 Task: Check the sale-to-list ratio of septic tank in the last 5 years.
Action: Mouse moved to (893, 202)
Screenshot: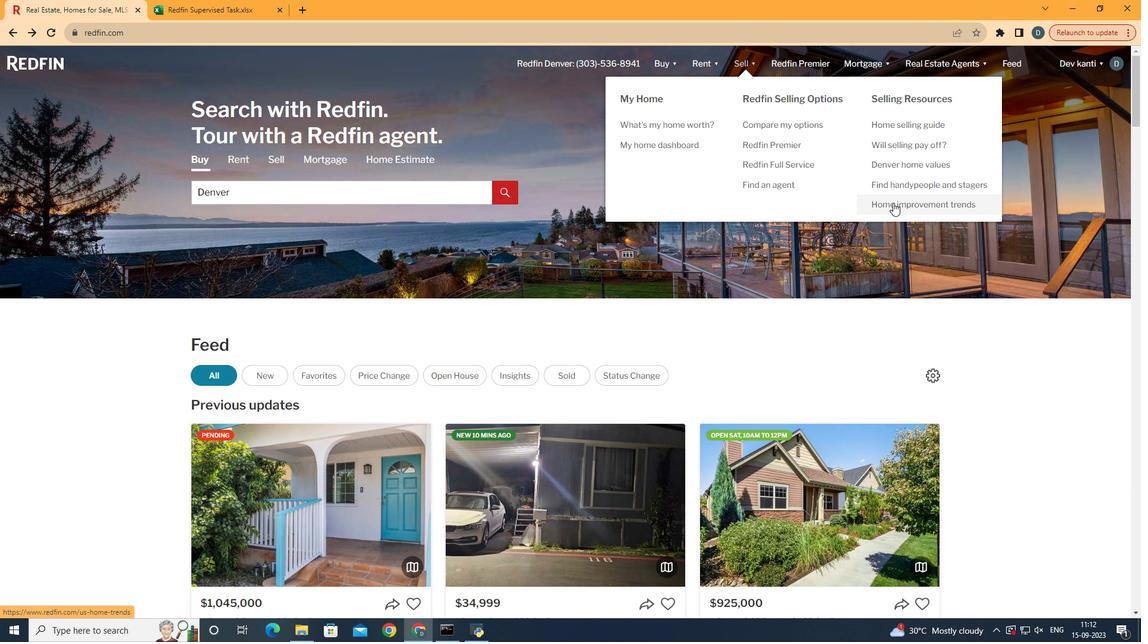 
Action: Mouse pressed left at (893, 202)
Screenshot: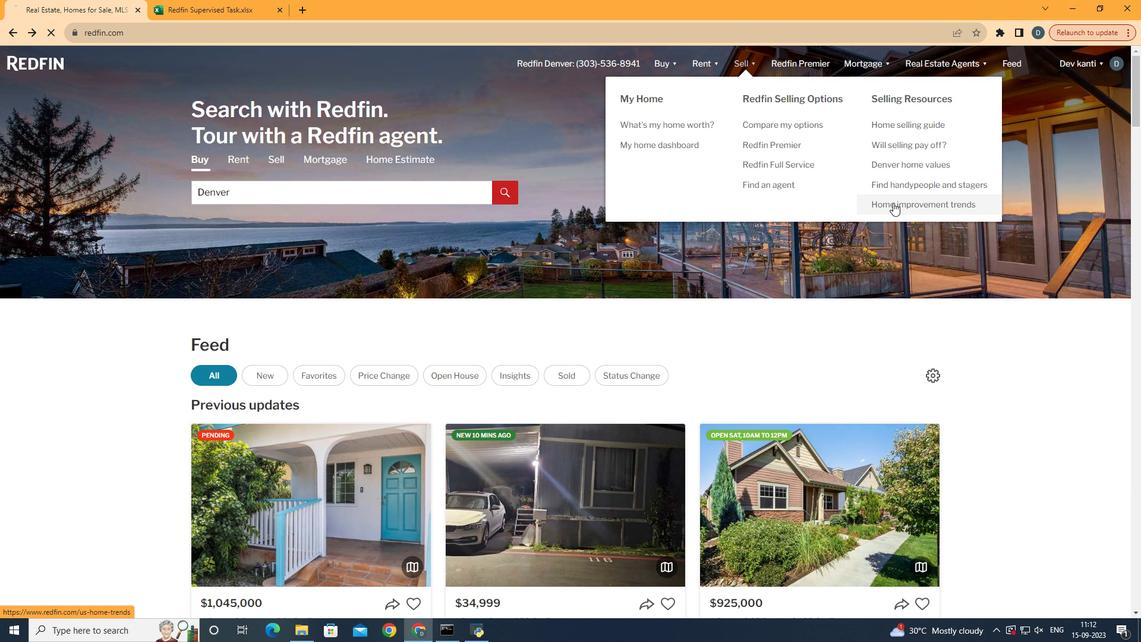 
Action: Mouse moved to (301, 224)
Screenshot: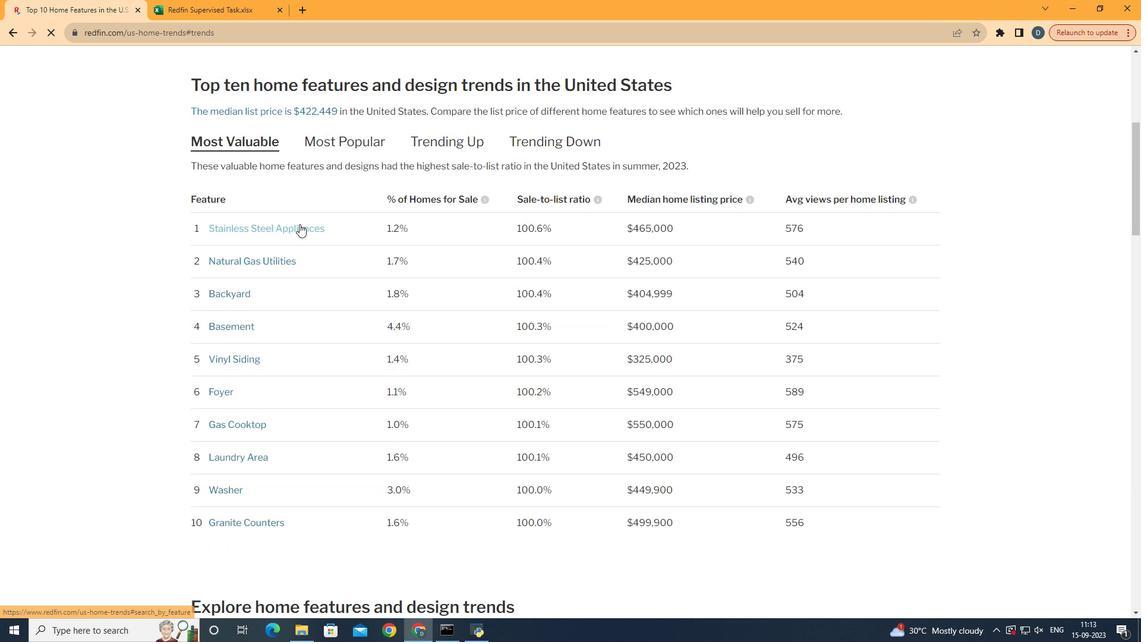 
Action: Mouse pressed left at (301, 224)
Screenshot: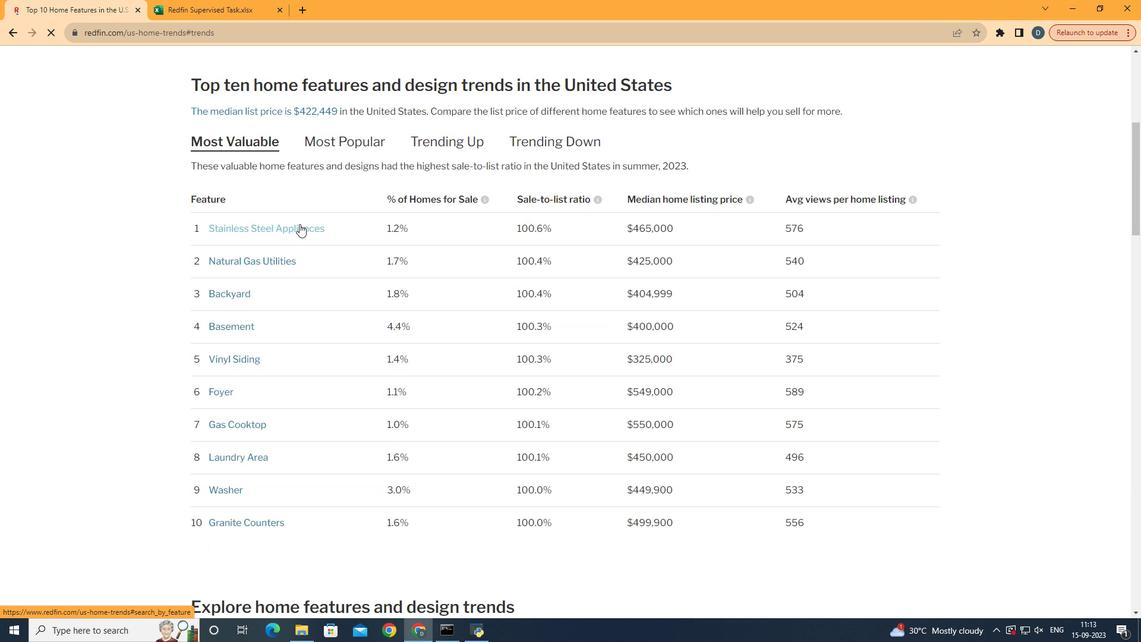 
Action: Mouse moved to (297, 280)
Screenshot: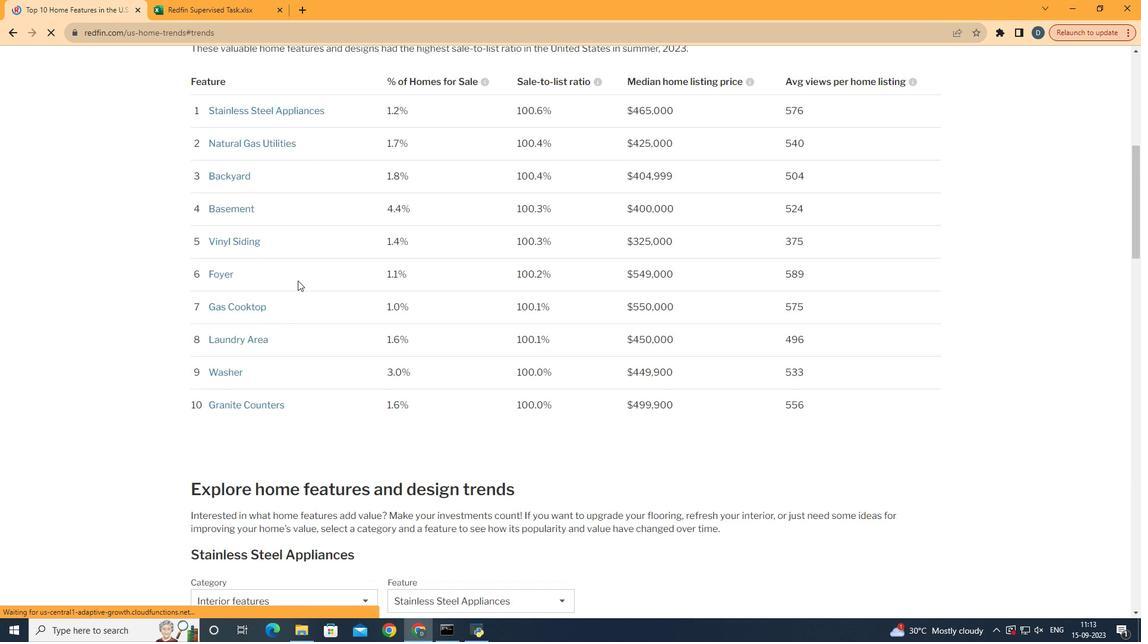 
Action: Mouse scrolled (297, 280) with delta (0, 0)
Screenshot: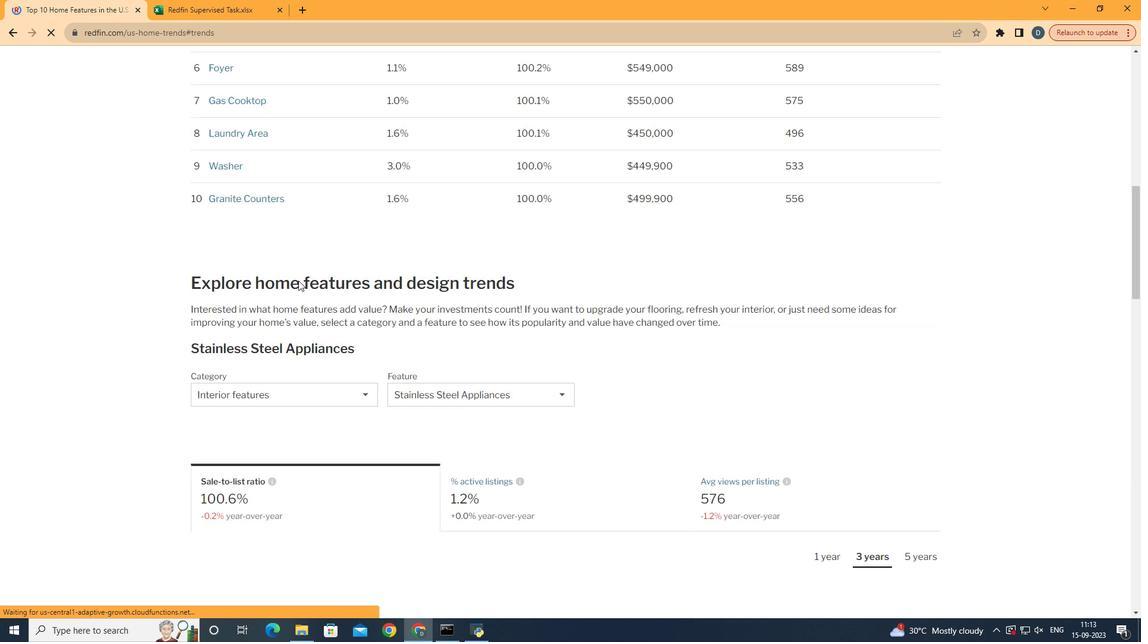 
Action: Mouse scrolled (297, 280) with delta (0, 0)
Screenshot: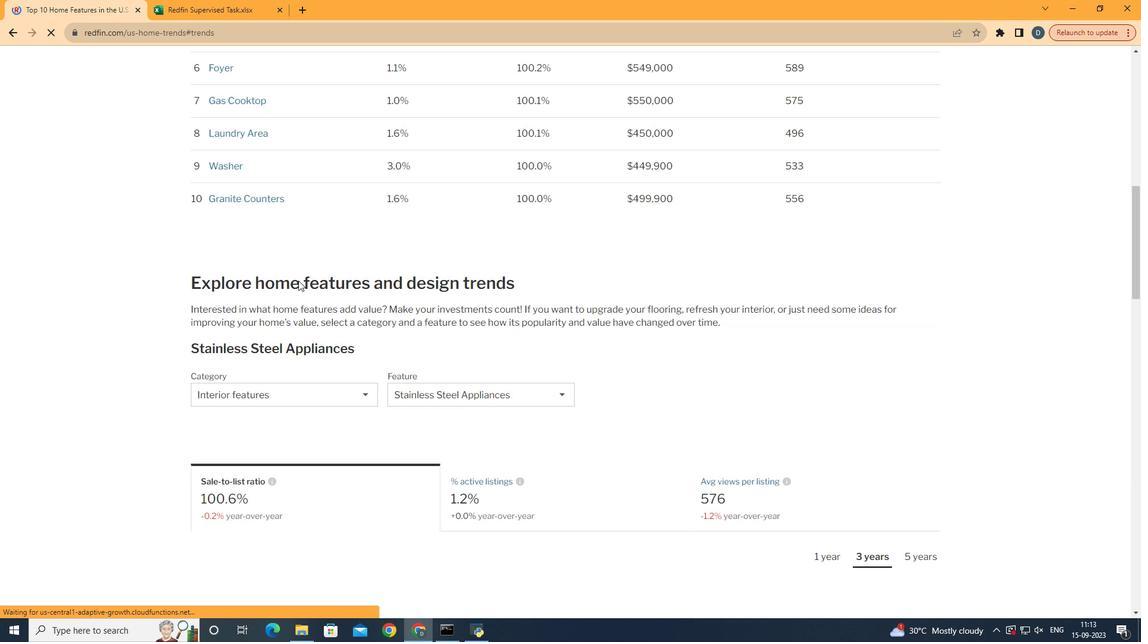 
Action: Mouse scrolled (297, 280) with delta (0, 0)
Screenshot: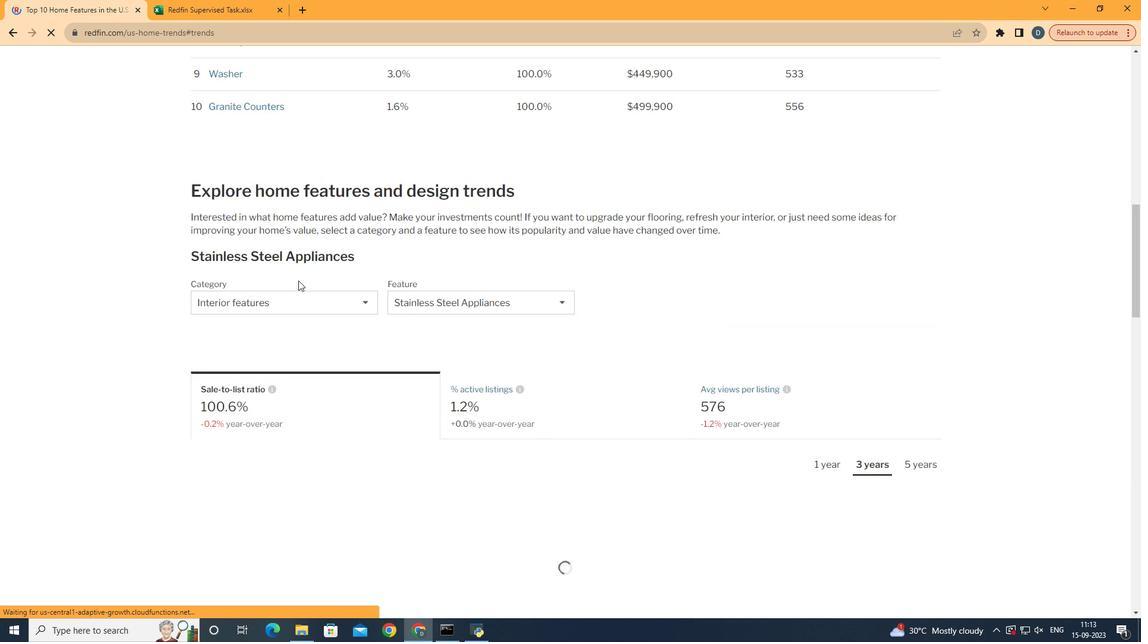 
Action: Mouse scrolled (297, 280) with delta (0, 0)
Screenshot: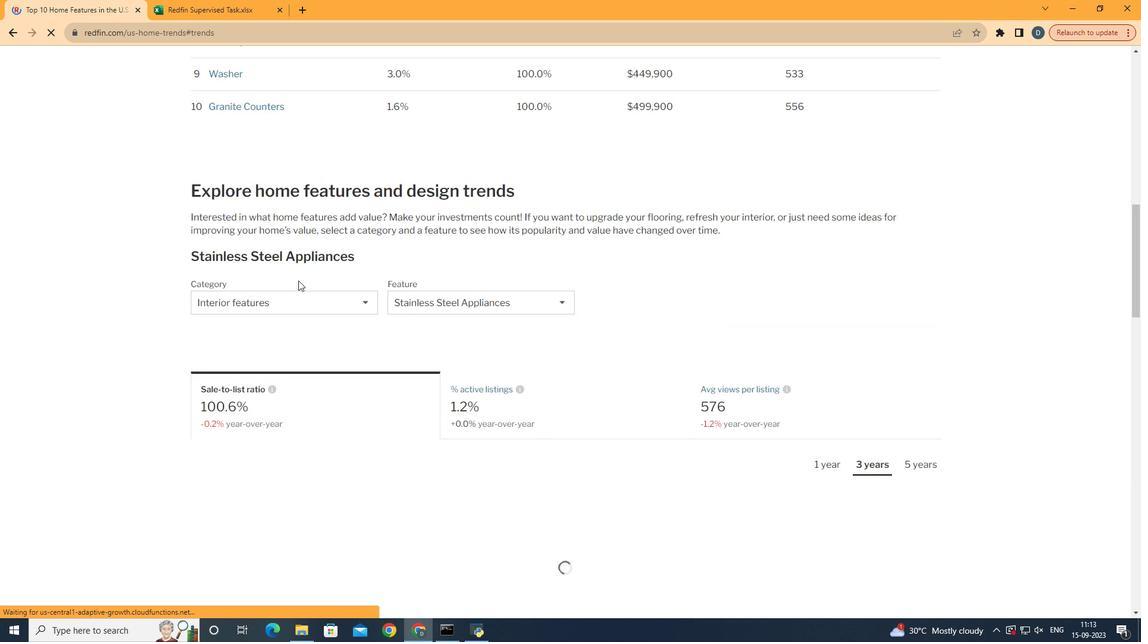 
Action: Mouse scrolled (297, 280) with delta (0, 0)
Screenshot: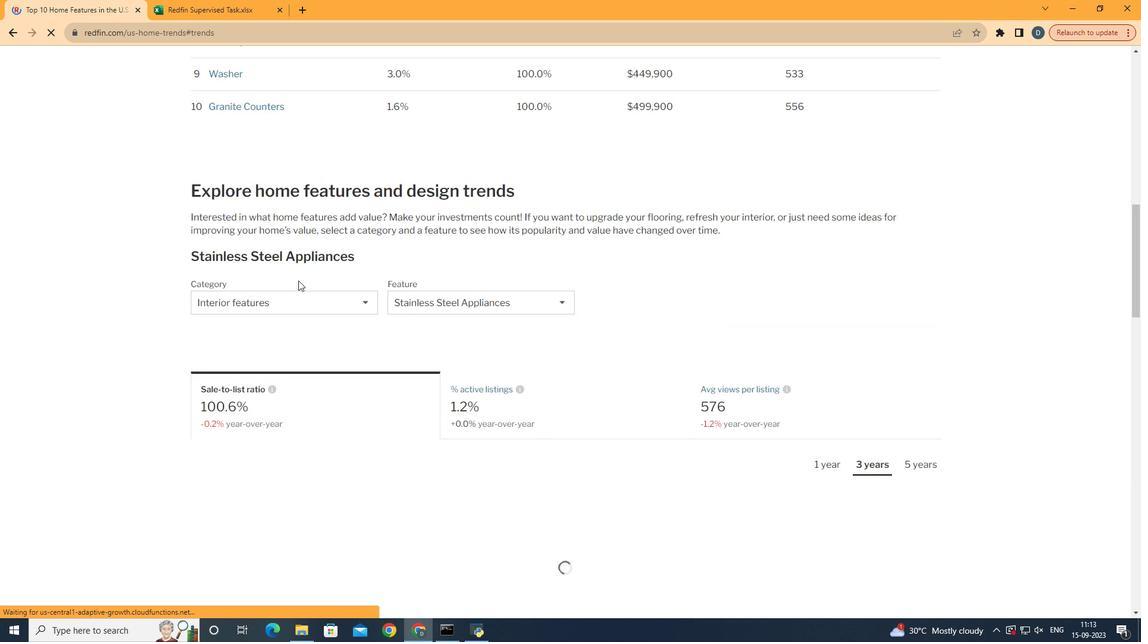 
Action: Mouse scrolled (297, 280) with delta (0, 0)
Screenshot: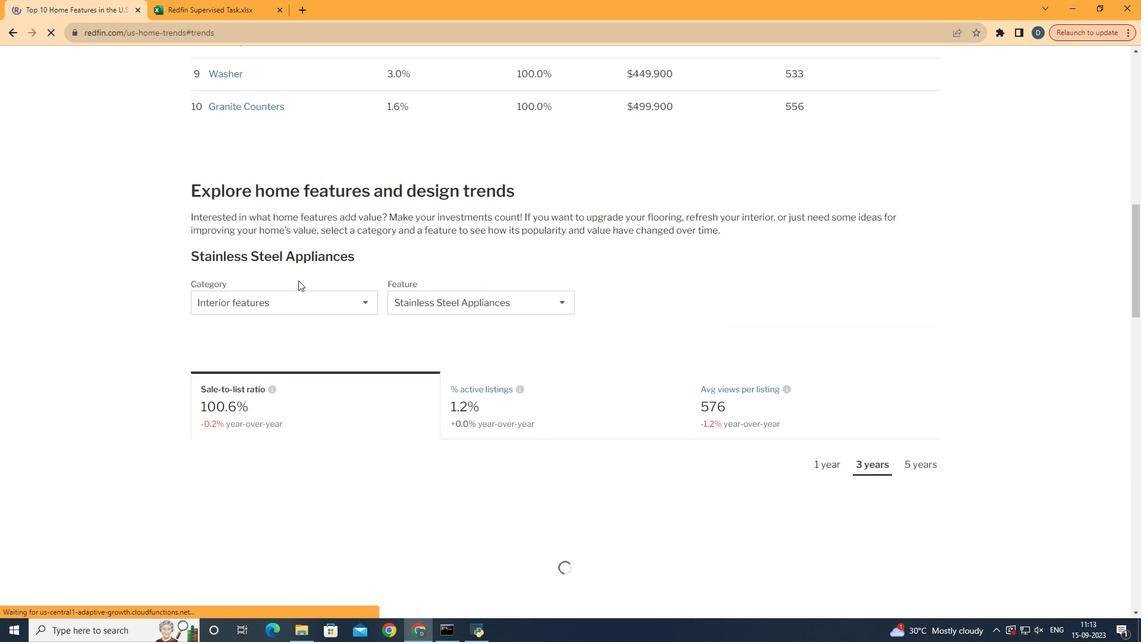 
Action: Mouse scrolled (297, 280) with delta (0, 0)
Screenshot: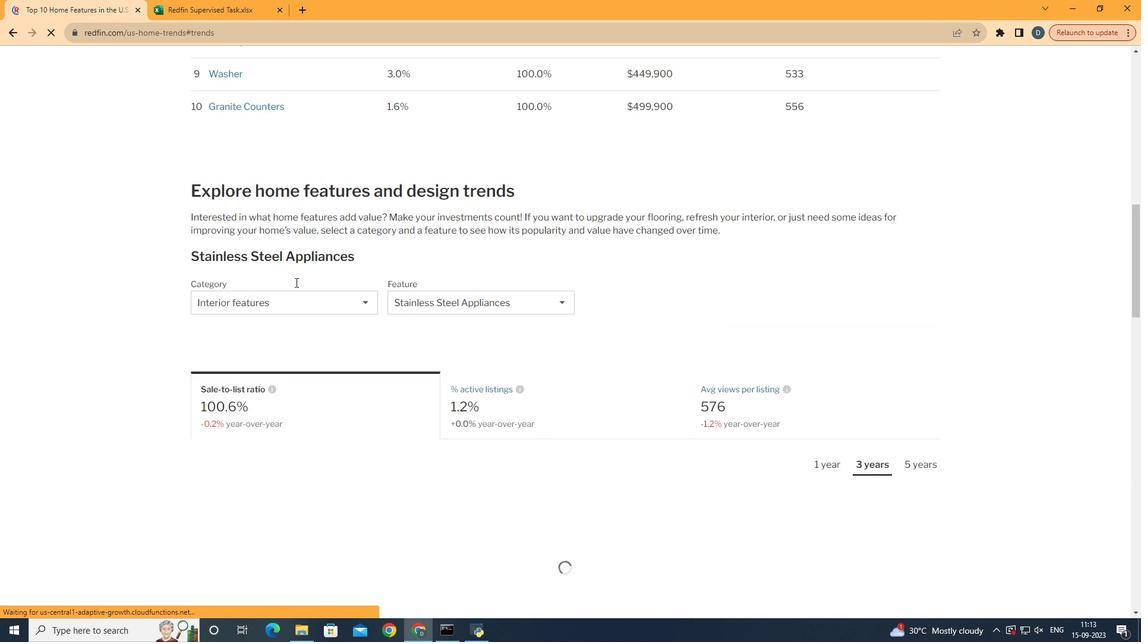 
Action: Mouse moved to (283, 306)
Screenshot: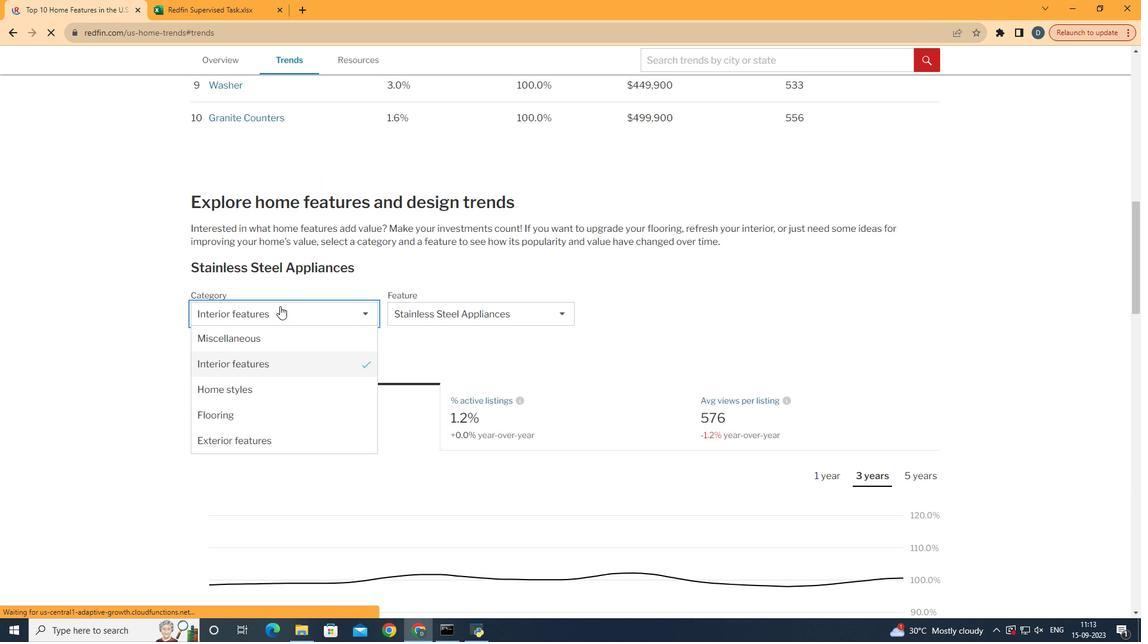 
Action: Mouse pressed left at (283, 306)
Screenshot: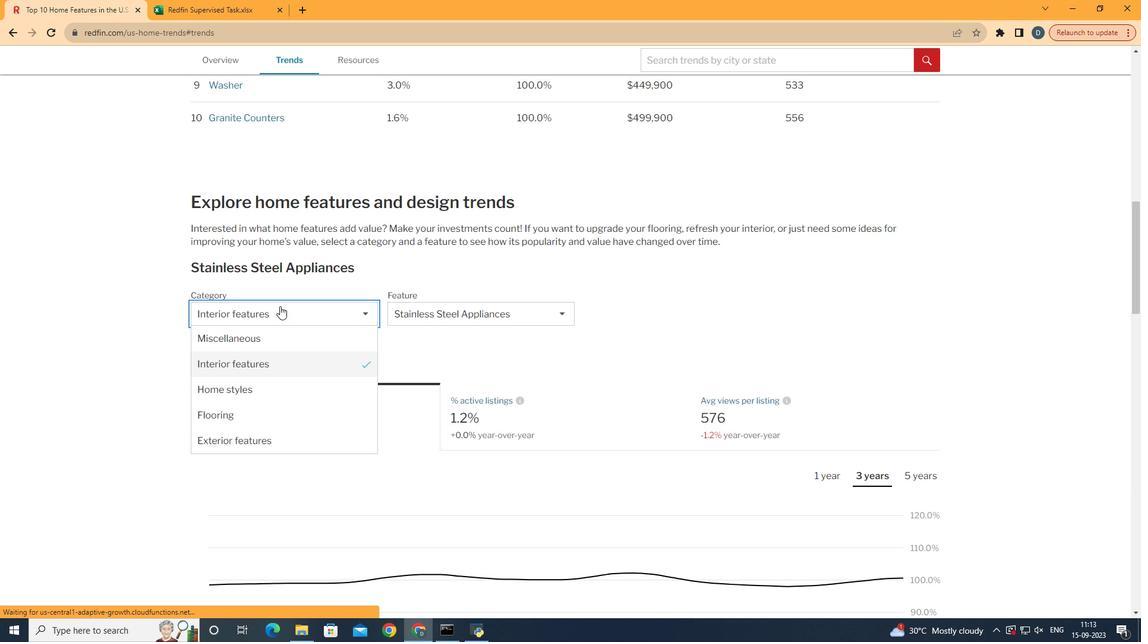 
Action: Mouse moved to (280, 305)
Screenshot: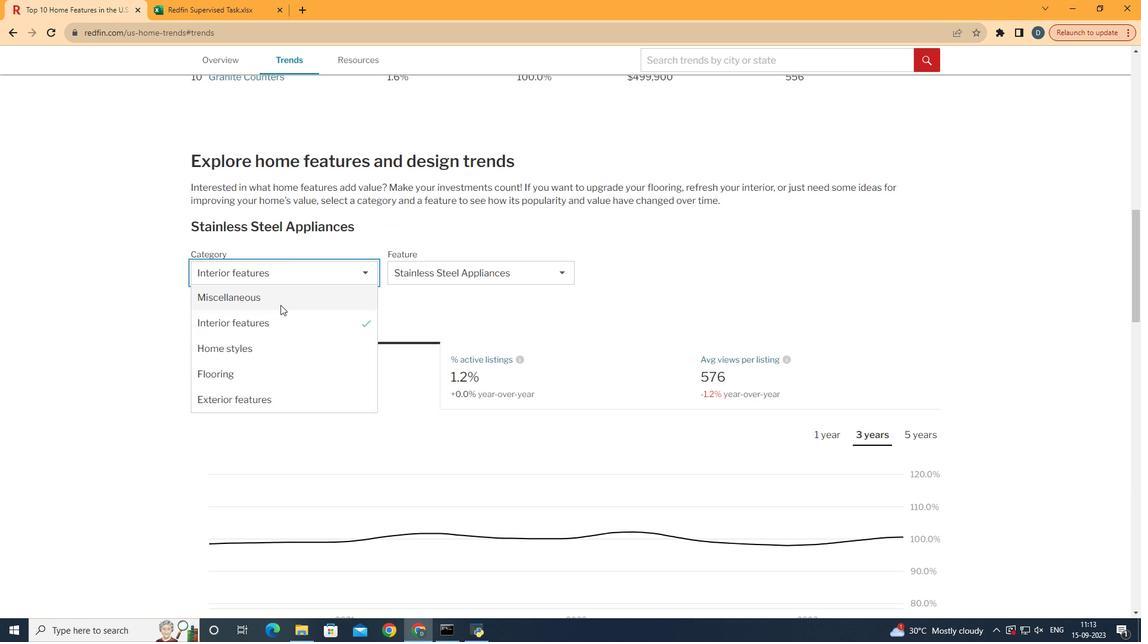 
Action: Mouse scrolled (280, 304) with delta (0, 0)
Screenshot: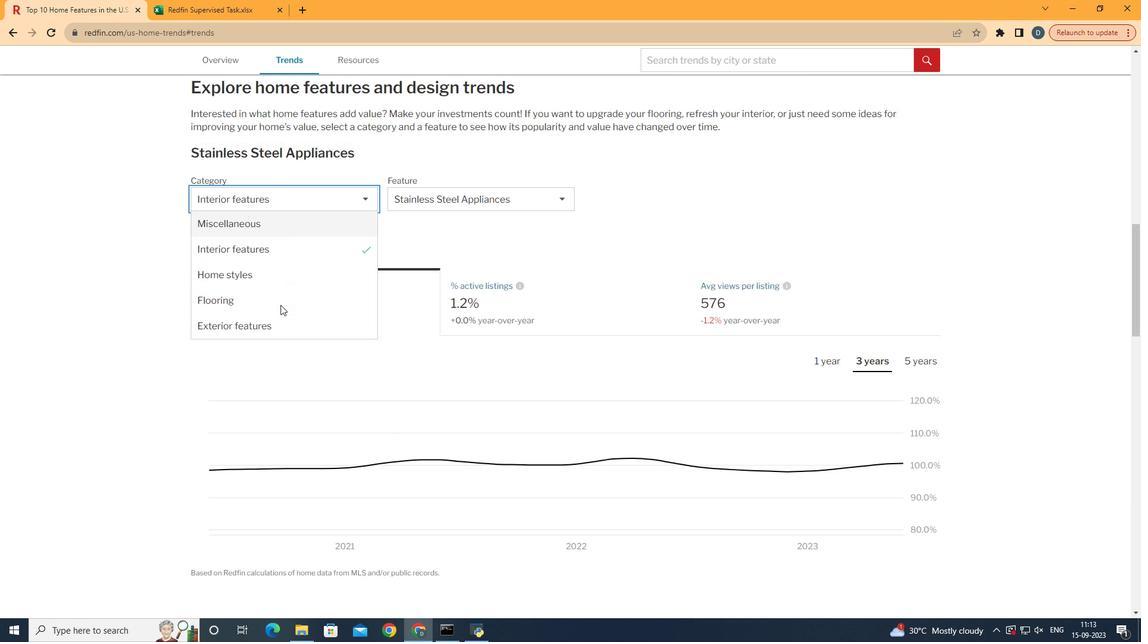
Action: Mouse scrolled (280, 304) with delta (0, 0)
Screenshot: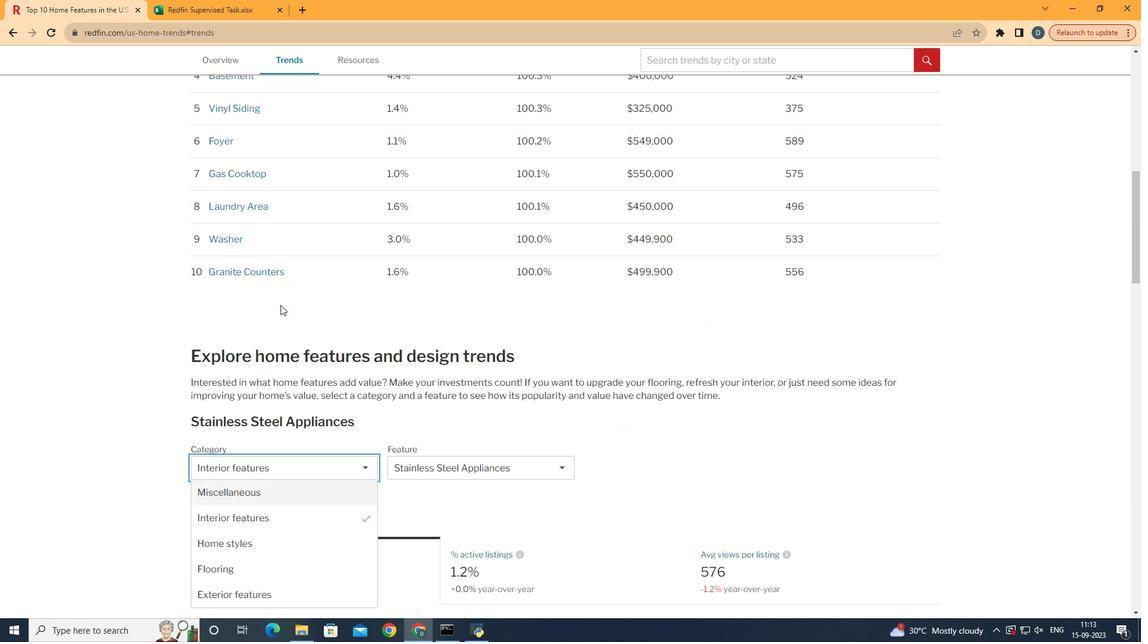 
Action: Mouse moved to (287, 340)
Screenshot: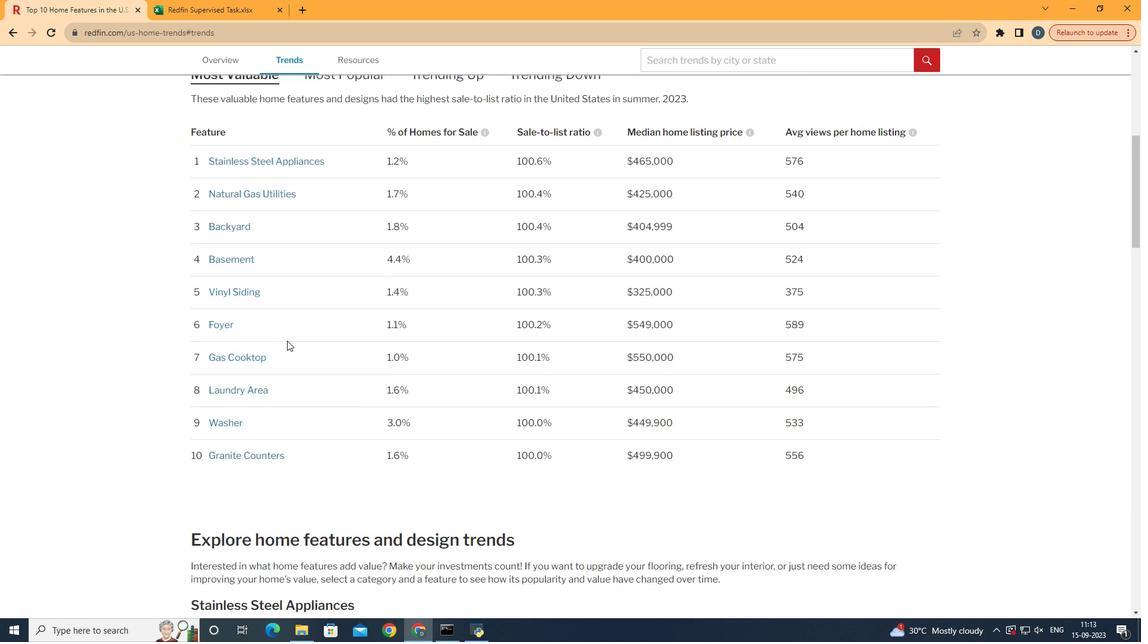 
Action: Mouse scrolled (287, 340) with delta (0, 0)
Screenshot: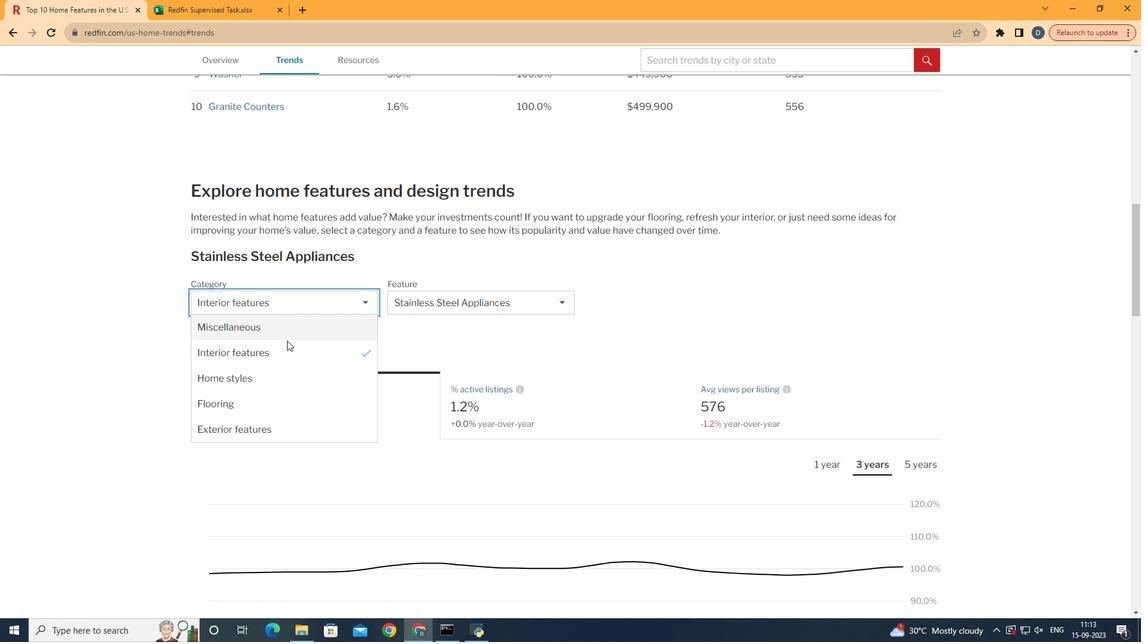 
Action: Mouse scrolled (287, 340) with delta (0, 0)
Screenshot: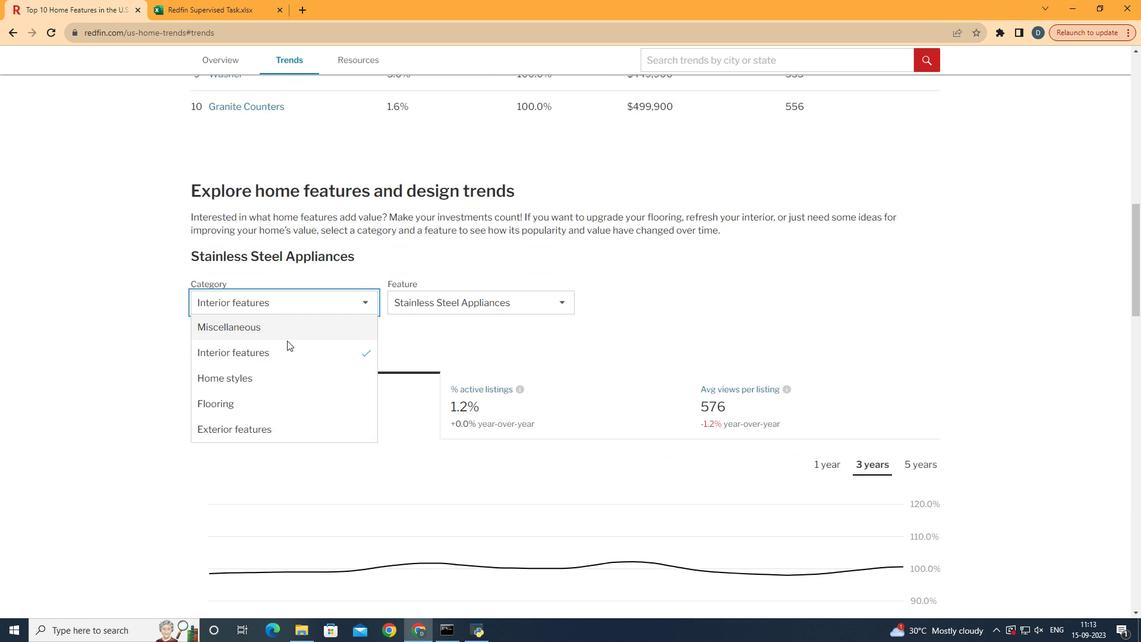 
Action: Mouse scrolled (287, 340) with delta (0, 0)
Screenshot: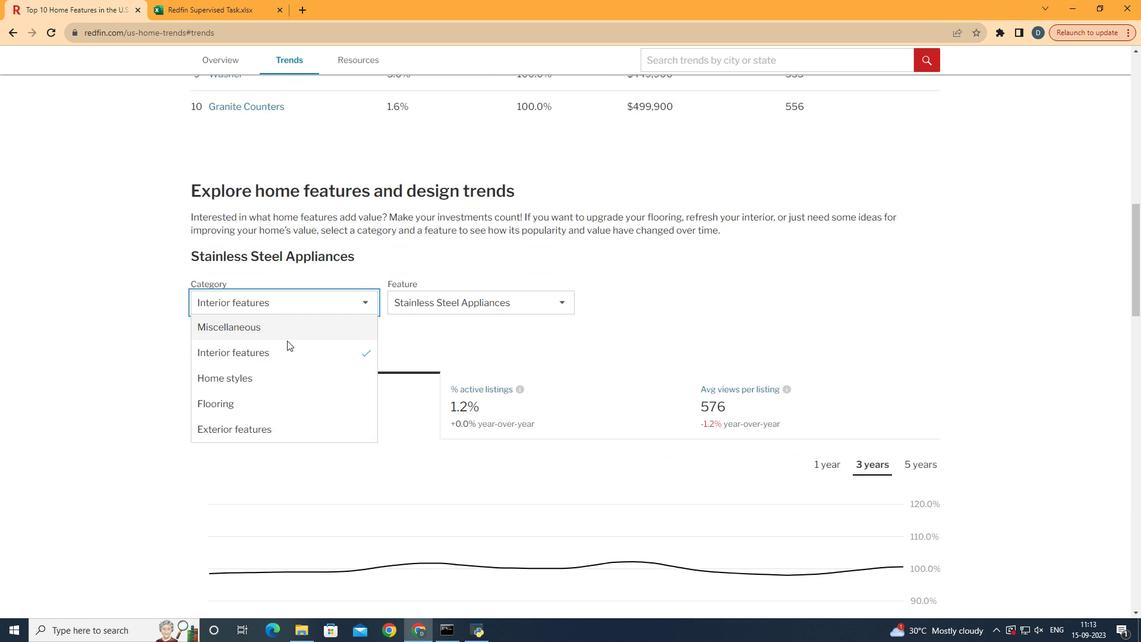 
Action: Mouse scrolled (287, 340) with delta (0, 0)
Screenshot: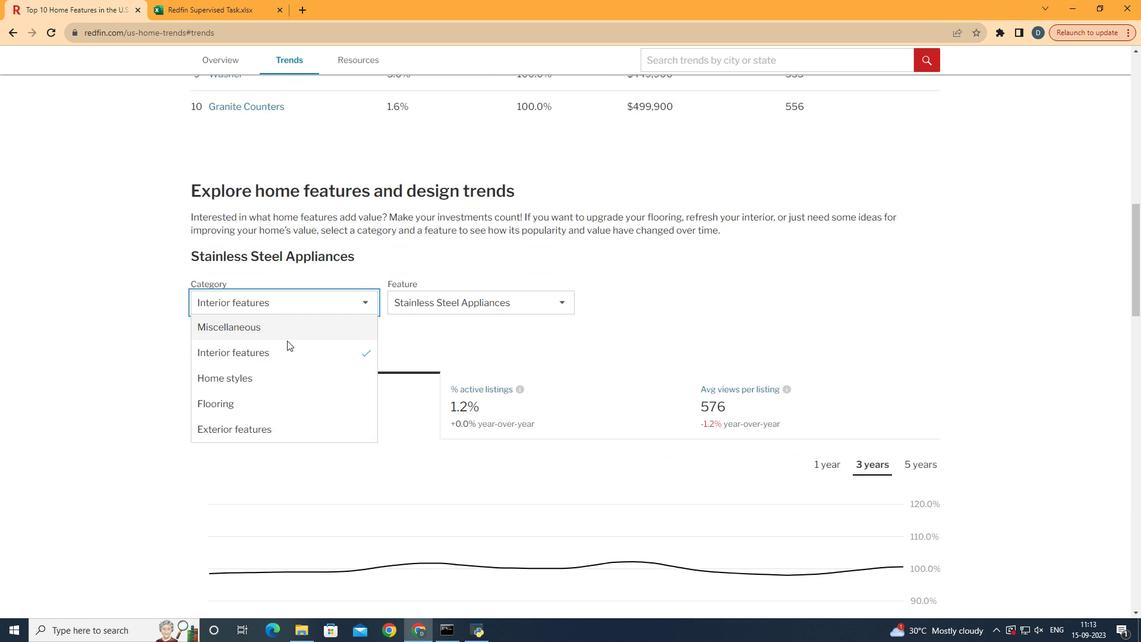 
Action: Mouse scrolled (287, 340) with delta (0, 0)
Screenshot: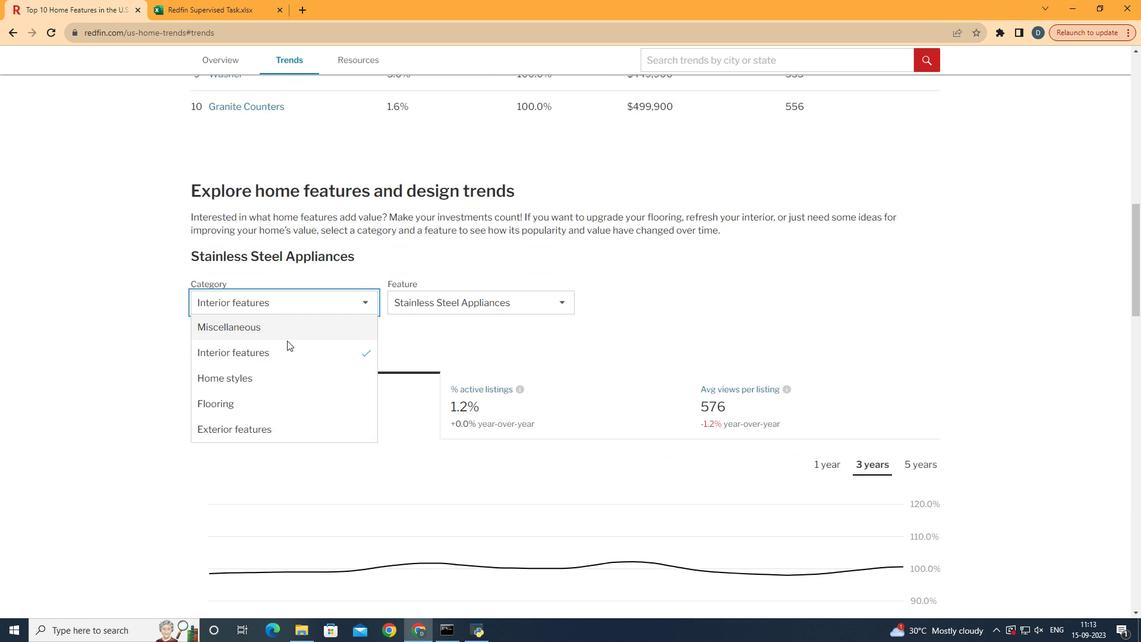 
Action: Mouse scrolled (287, 340) with delta (0, 0)
Screenshot: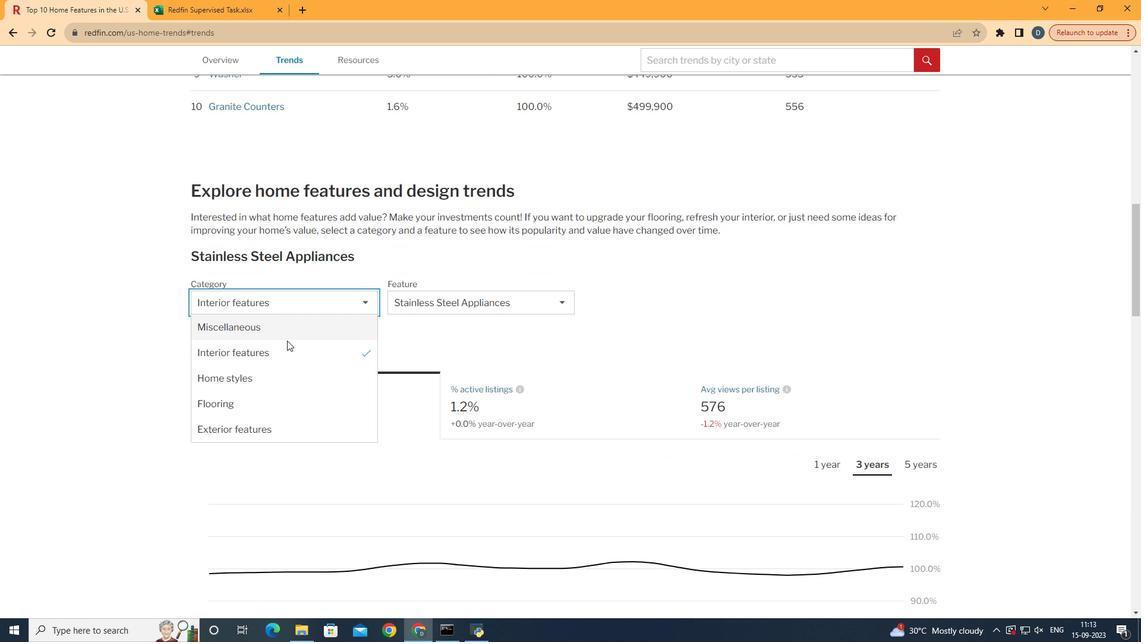 
Action: Mouse scrolled (287, 340) with delta (0, 0)
Screenshot: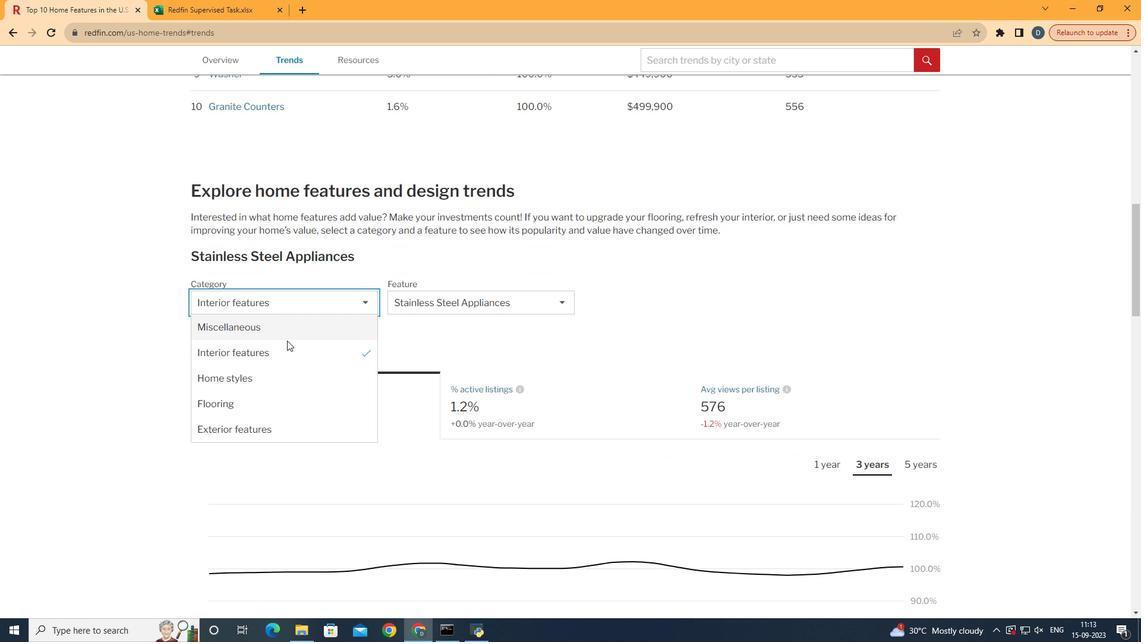 
Action: Mouse scrolled (287, 340) with delta (0, 0)
Screenshot: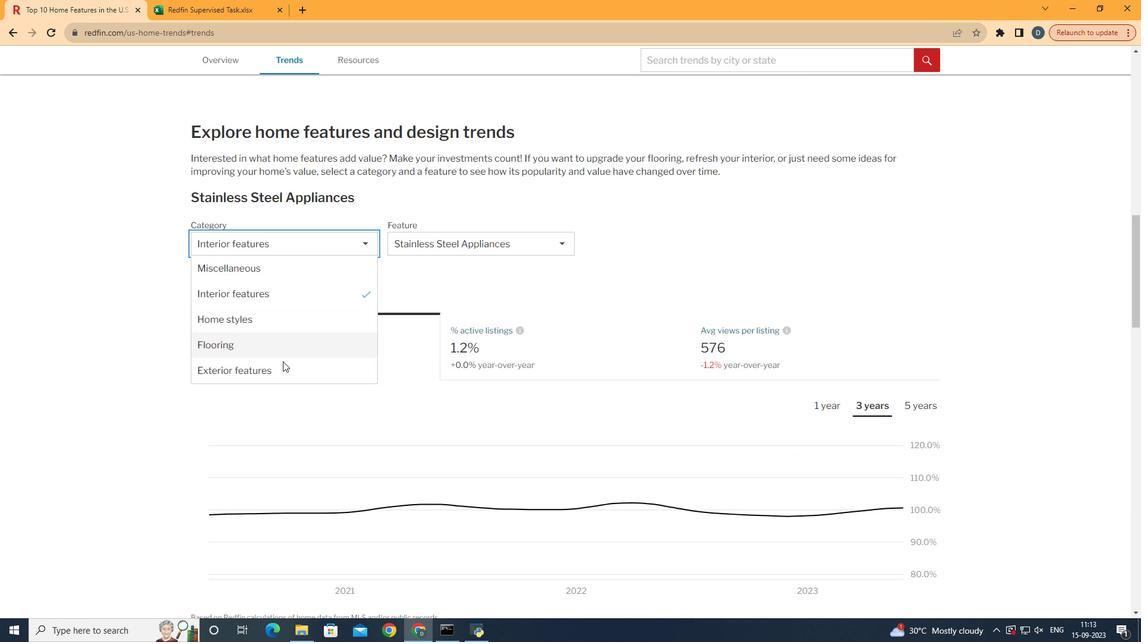 
Action: Mouse moved to (282, 371)
Screenshot: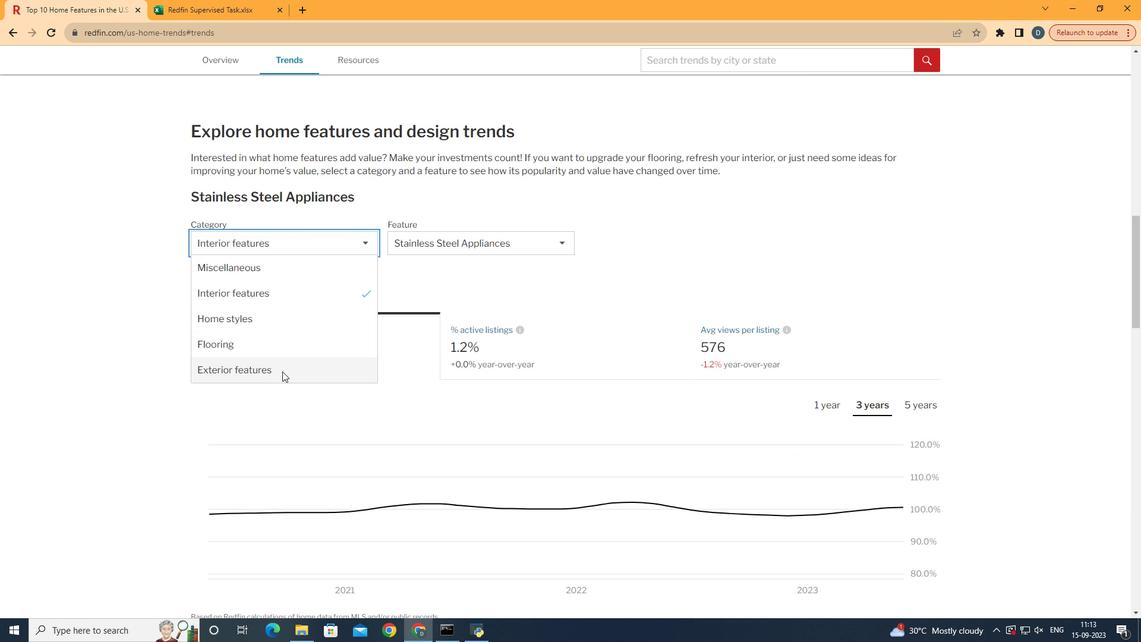 
Action: Mouse pressed left at (282, 371)
Screenshot: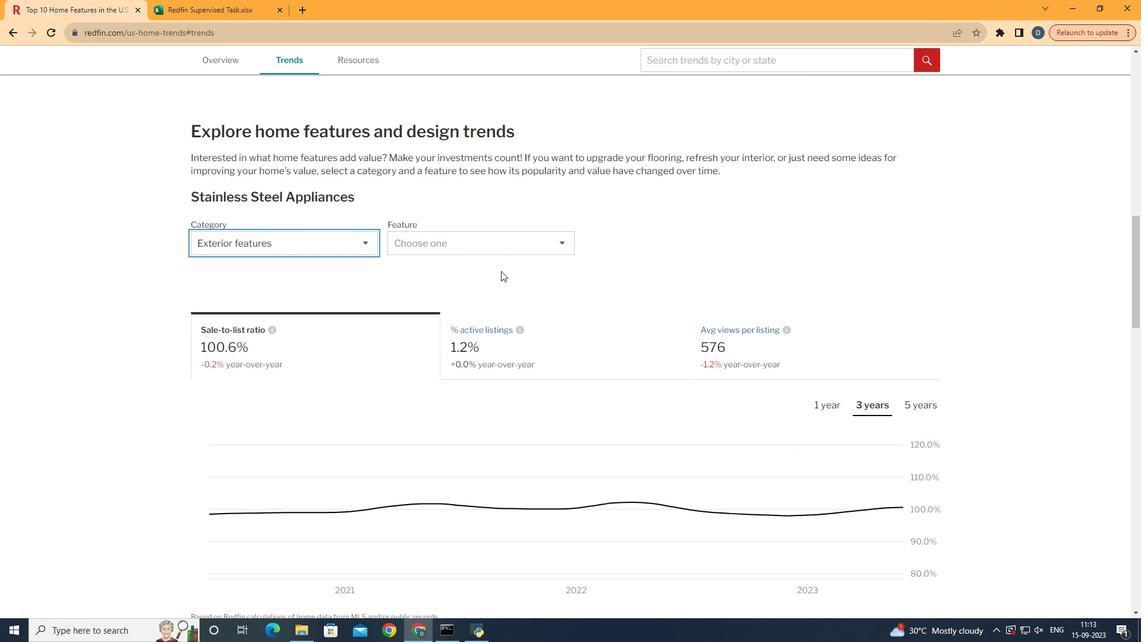 
Action: Mouse moved to (526, 240)
Screenshot: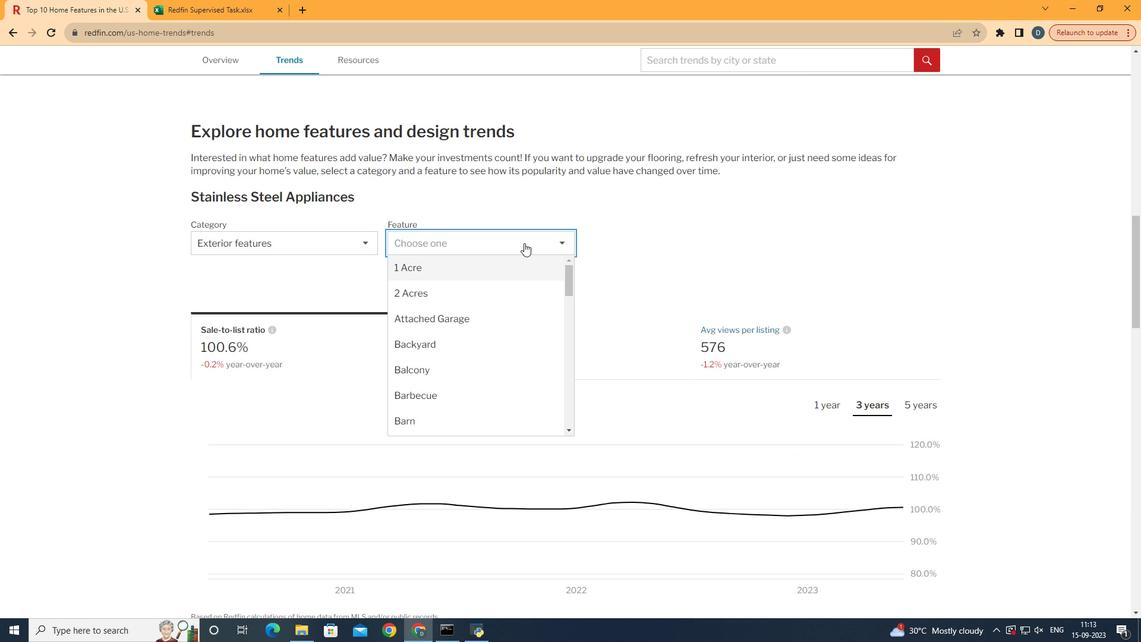 
Action: Mouse pressed left at (526, 240)
Screenshot: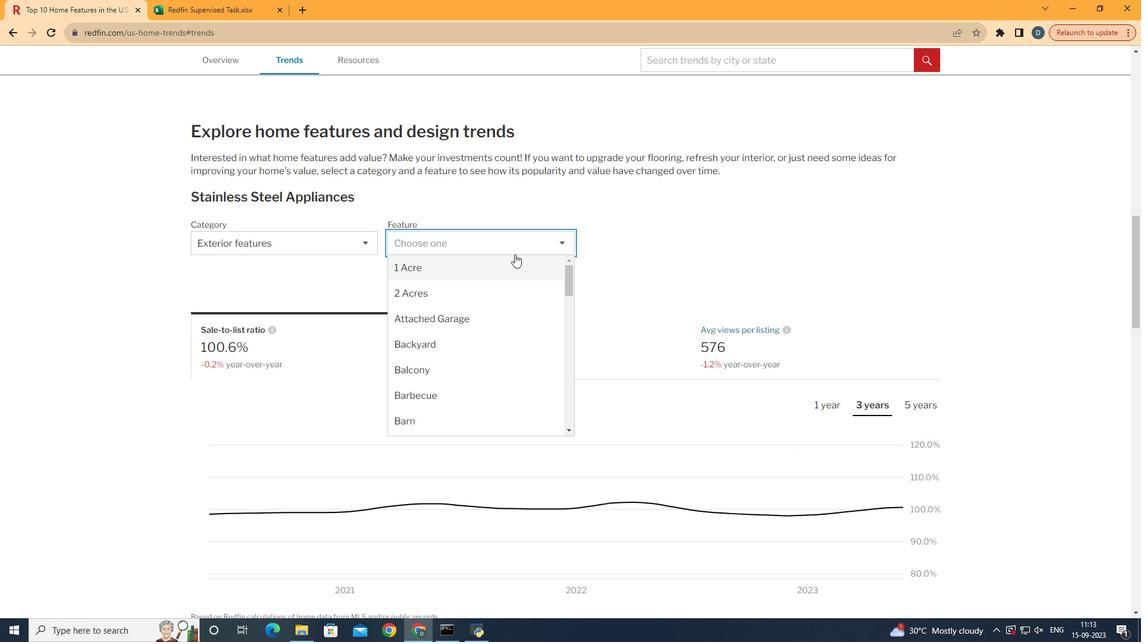 
Action: Mouse moved to (487, 307)
Screenshot: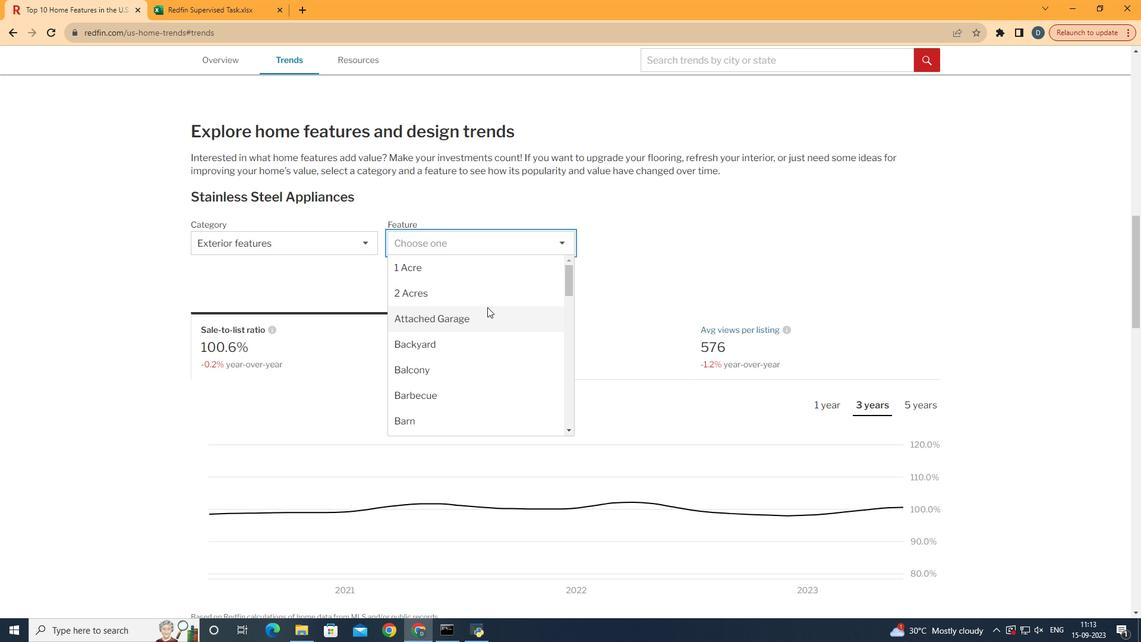 
Action: Mouse scrolled (487, 306) with delta (0, 0)
Screenshot: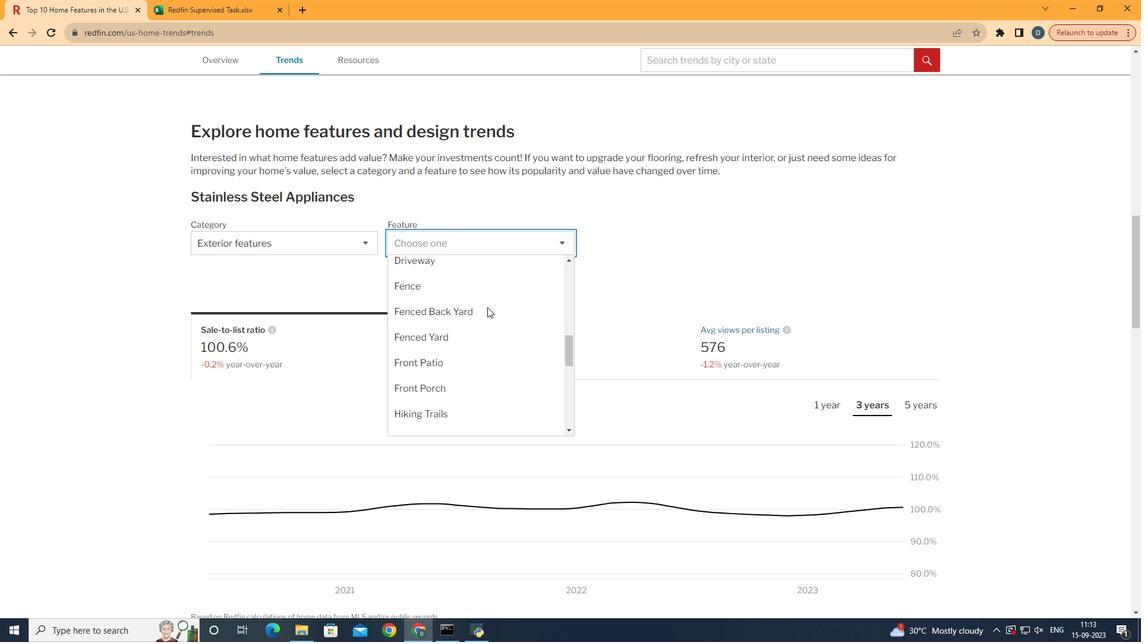 
Action: Mouse scrolled (487, 306) with delta (0, 0)
Screenshot: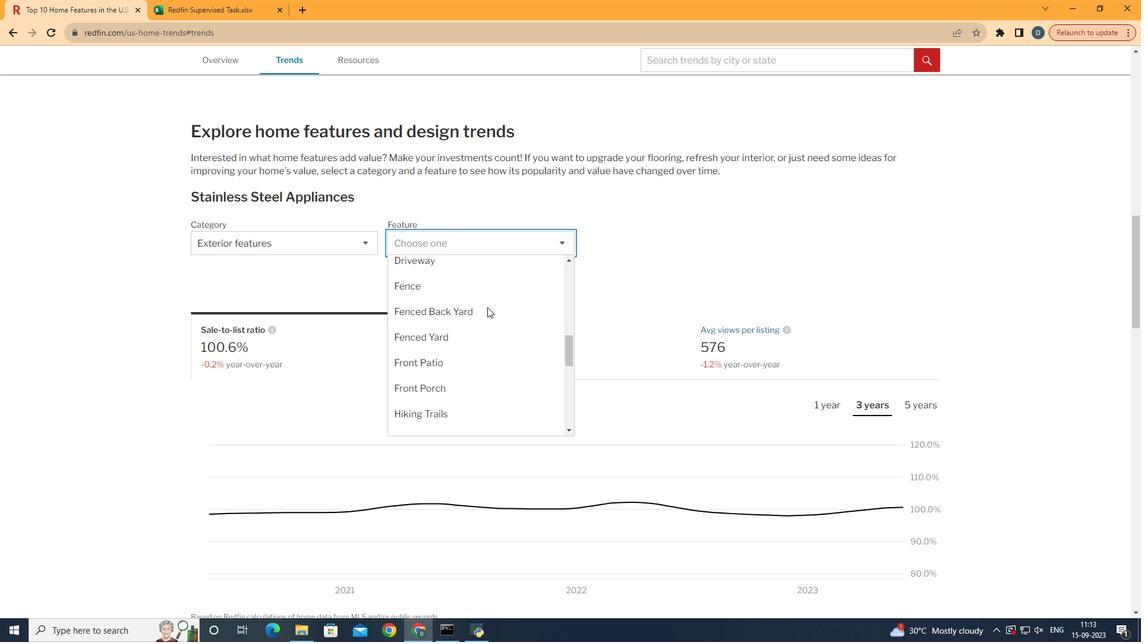 
Action: Mouse scrolled (487, 306) with delta (0, 0)
Screenshot: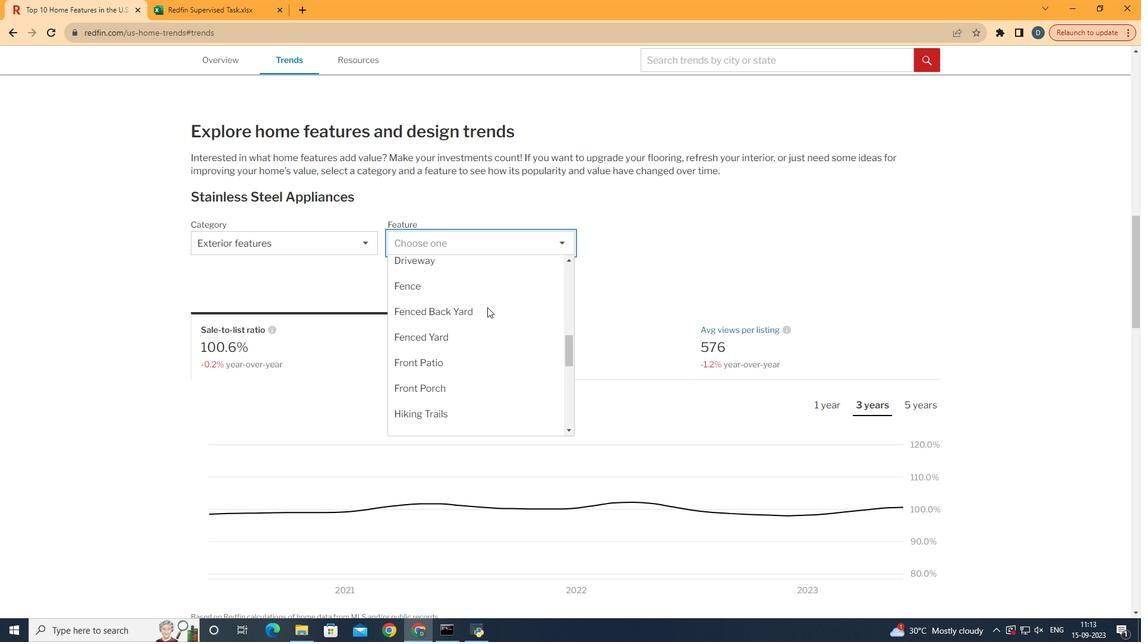 
Action: Mouse scrolled (487, 306) with delta (0, -1)
Screenshot: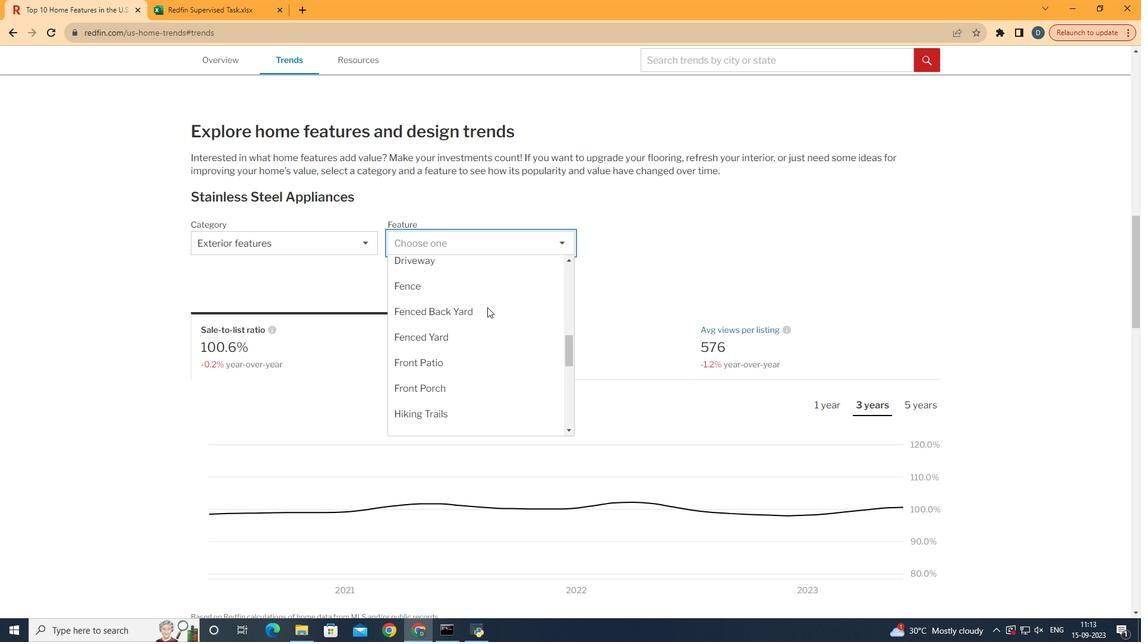 
Action: Mouse scrolled (487, 306) with delta (0, 0)
Screenshot: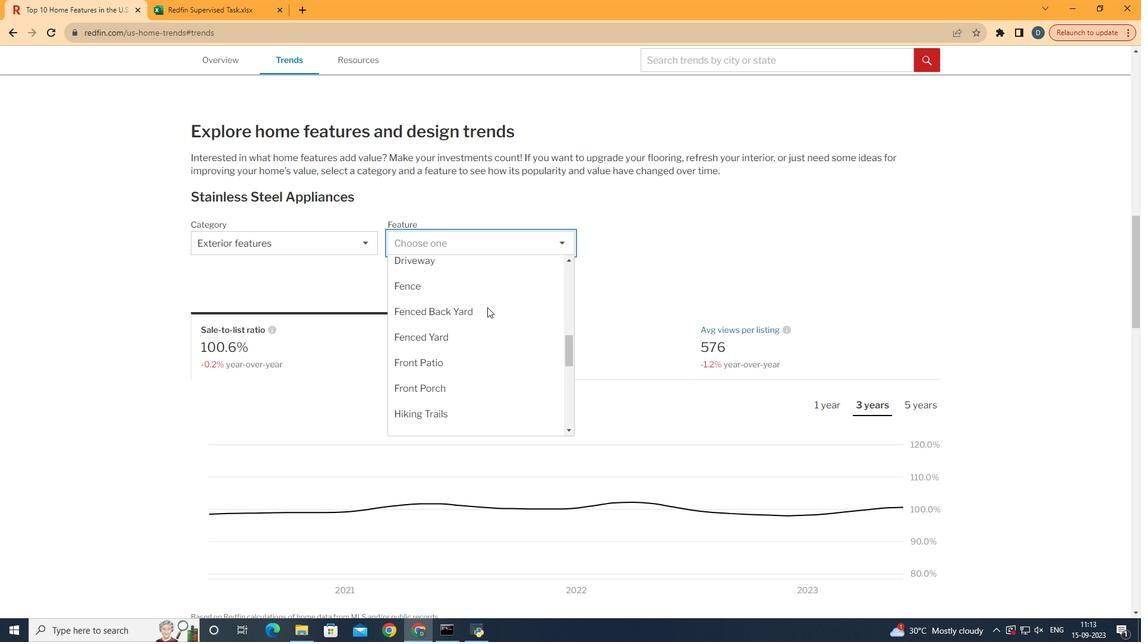 
Action: Mouse scrolled (487, 306) with delta (0, 0)
Screenshot: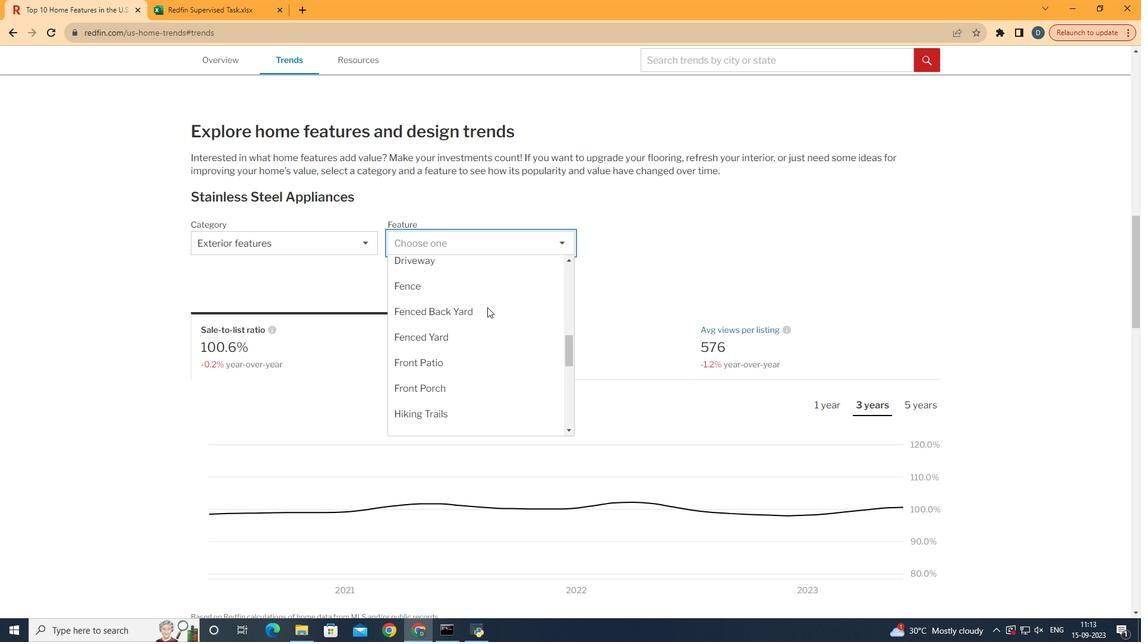 
Action: Mouse scrolled (487, 306) with delta (0, 0)
Screenshot: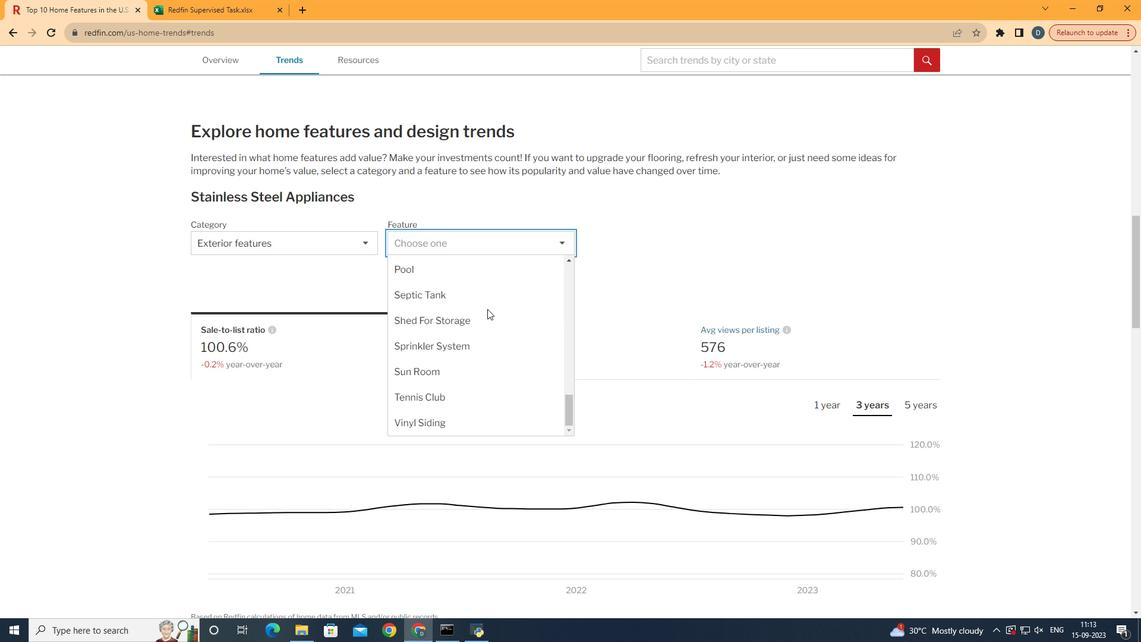 
Action: Mouse moved to (487, 308)
Screenshot: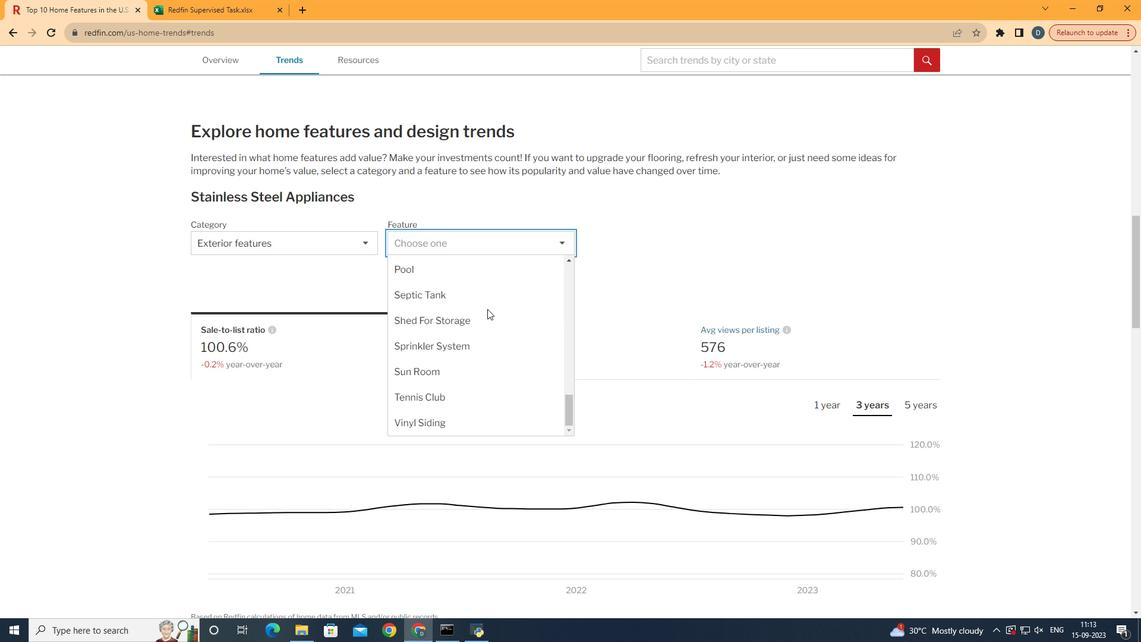 
Action: Mouse scrolled (487, 307) with delta (0, 0)
Screenshot: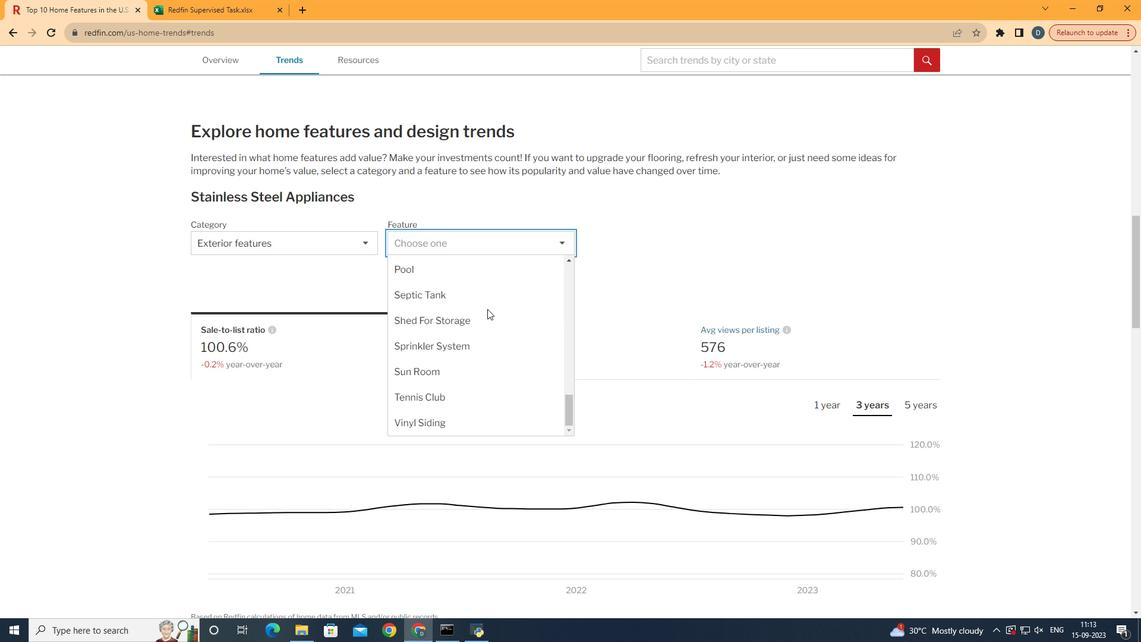 
Action: Mouse scrolled (487, 307) with delta (0, 0)
Screenshot: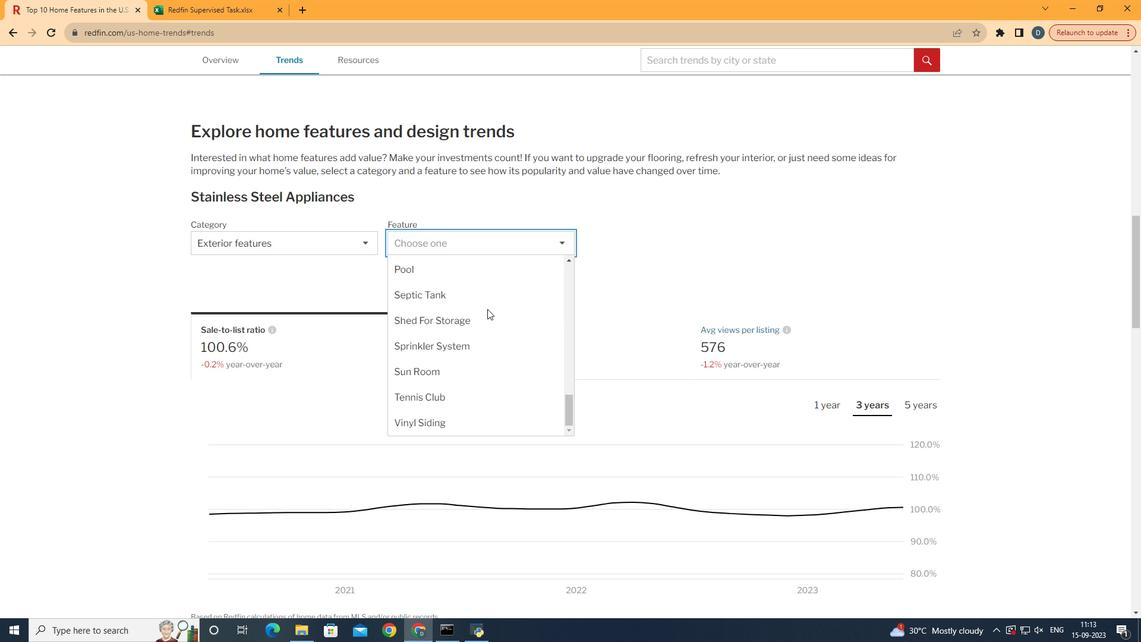 
Action: Mouse scrolled (487, 307) with delta (0, 0)
Screenshot: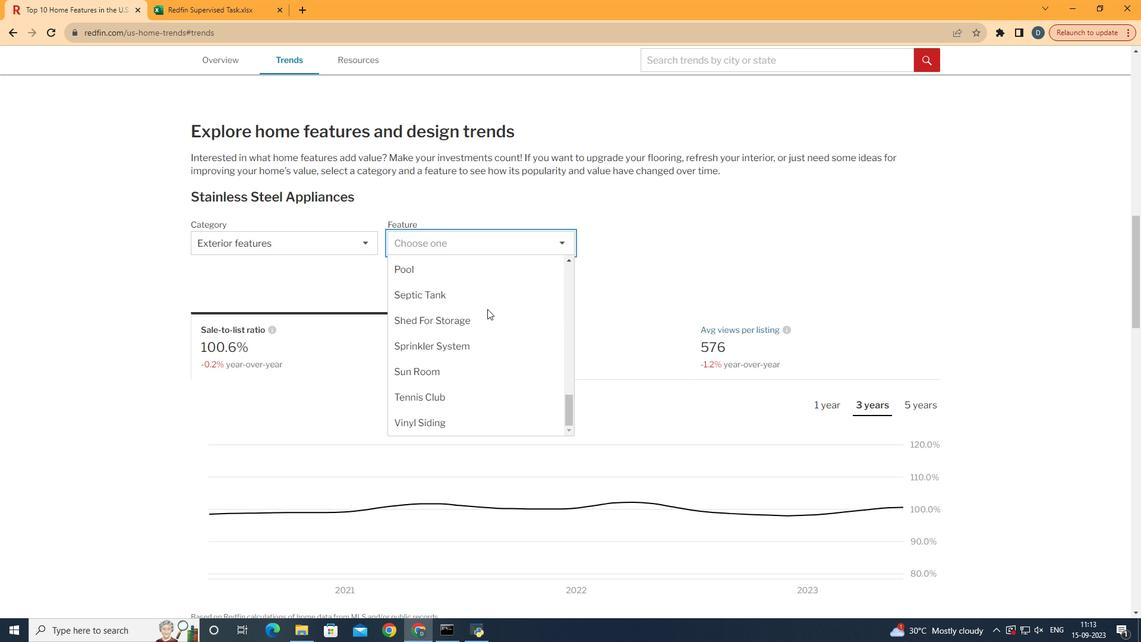 
Action: Mouse scrolled (487, 307) with delta (0, 0)
Screenshot: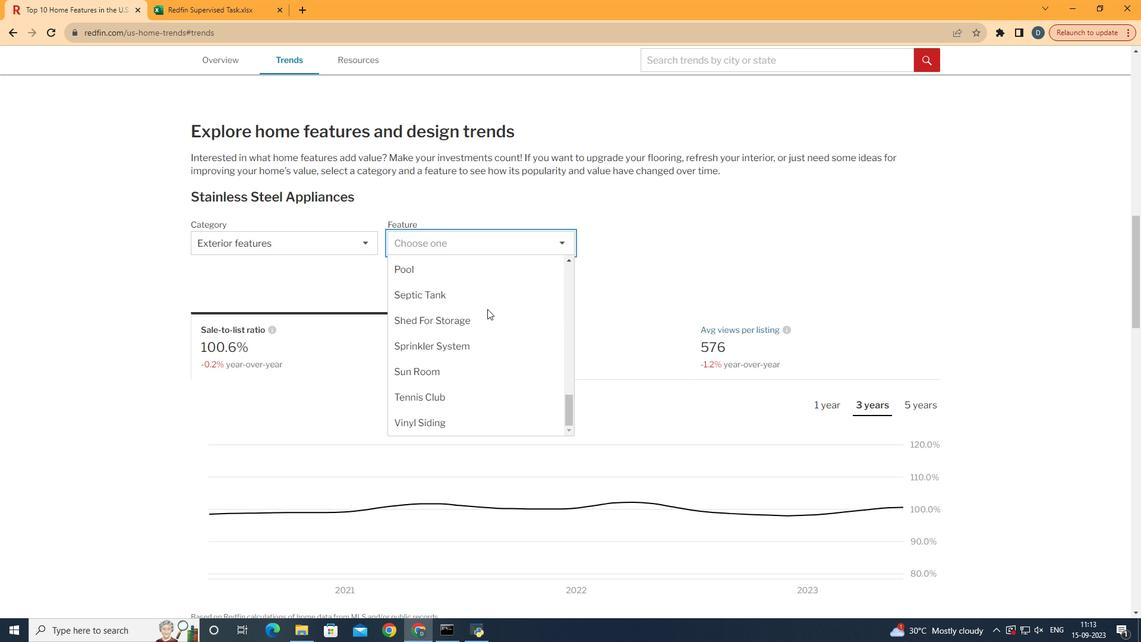 
Action: Mouse scrolled (487, 307) with delta (0, 0)
Screenshot: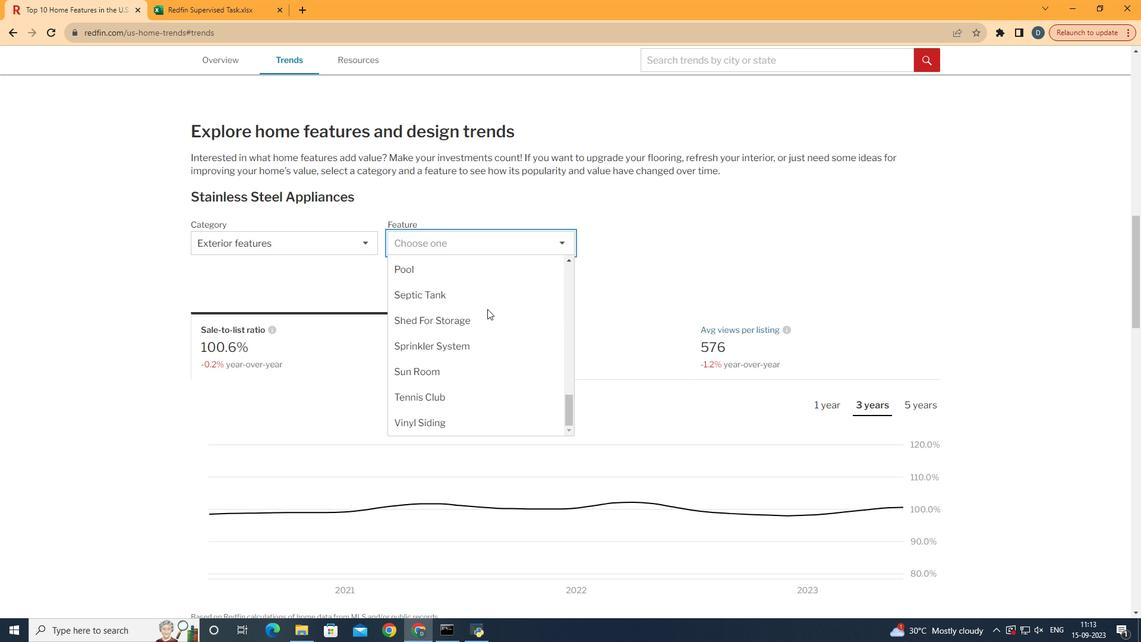 
Action: Mouse moved to (498, 285)
Screenshot: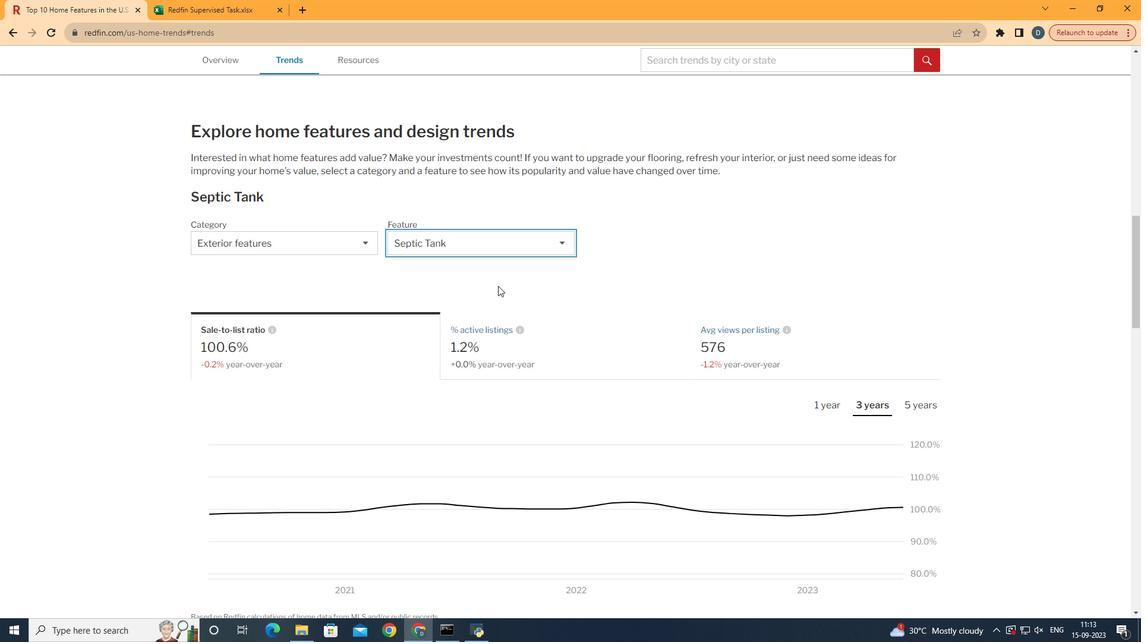 
Action: Mouse pressed left at (498, 285)
Screenshot: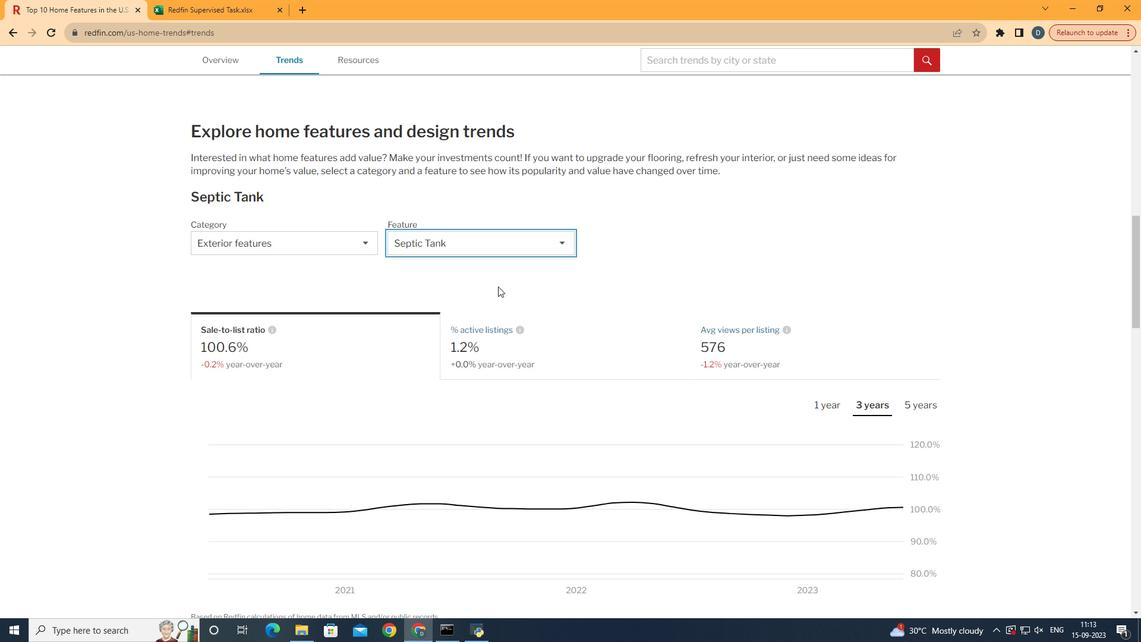 
Action: Mouse moved to (676, 264)
Screenshot: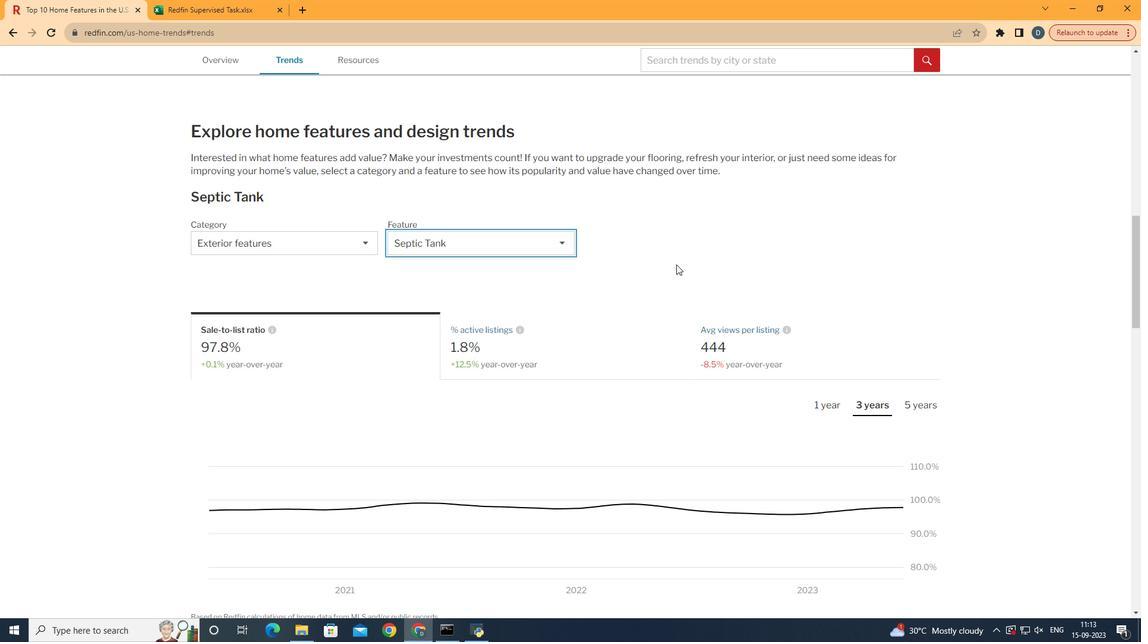 
Action: Mouse scrolled (676, 264) with delta (0, 0)
Screenshot: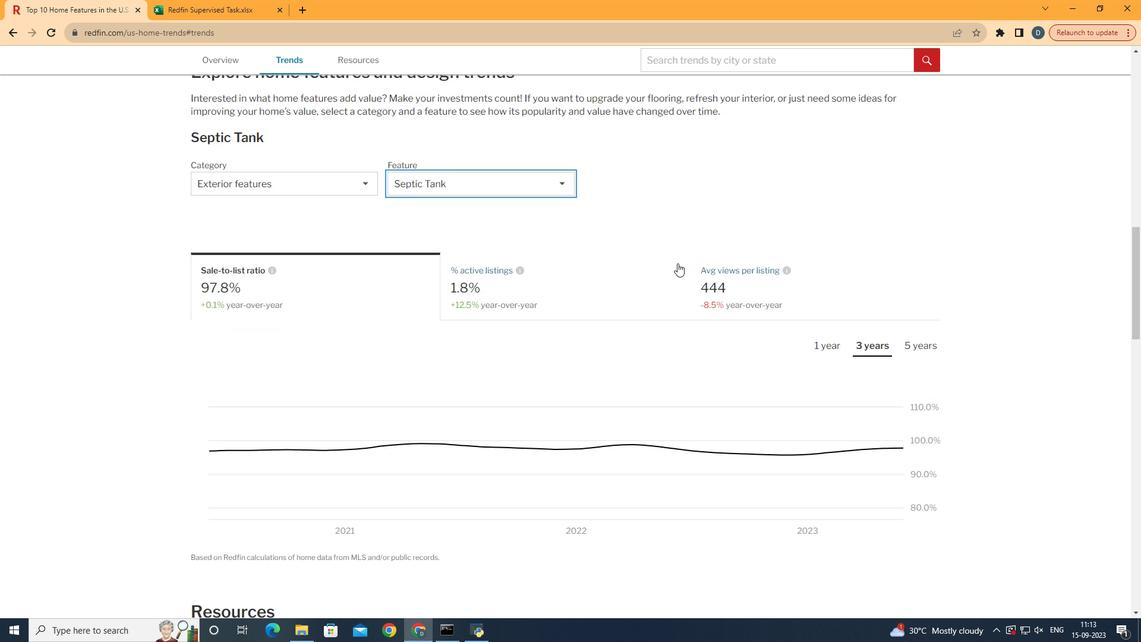 
Action: Mouse moved to (937, 347)
Screenshot: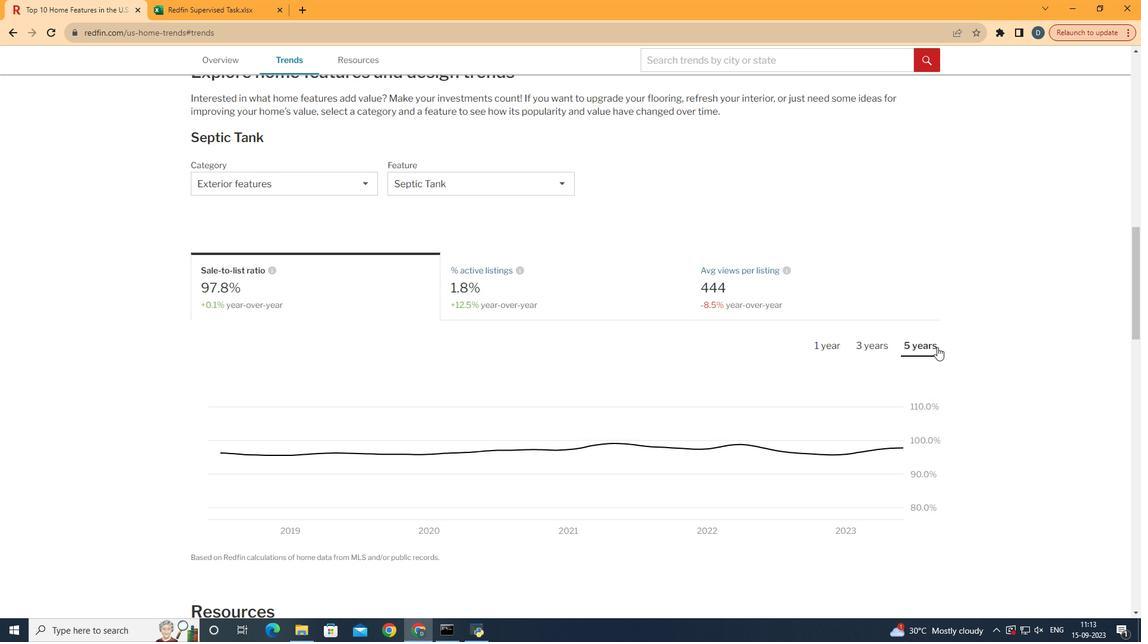 
Action: Mouse pressed left at (937, 347)
Screenshot: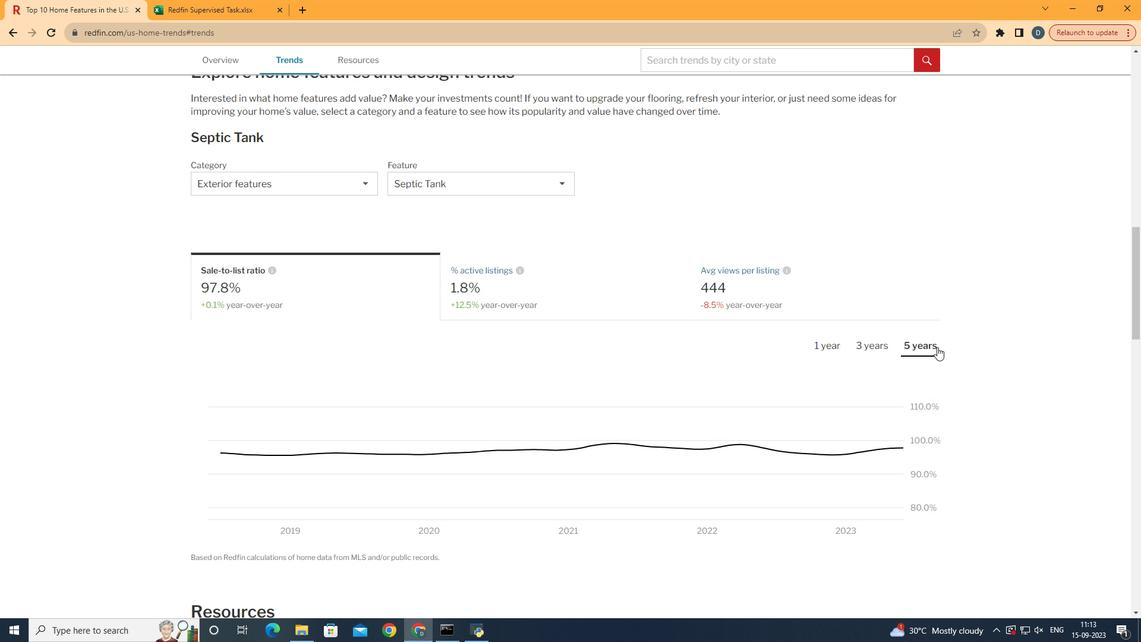 
